 Task: Show the option for the sales solutions.
Action: Mouse moved to (875, 89)
Screenshot: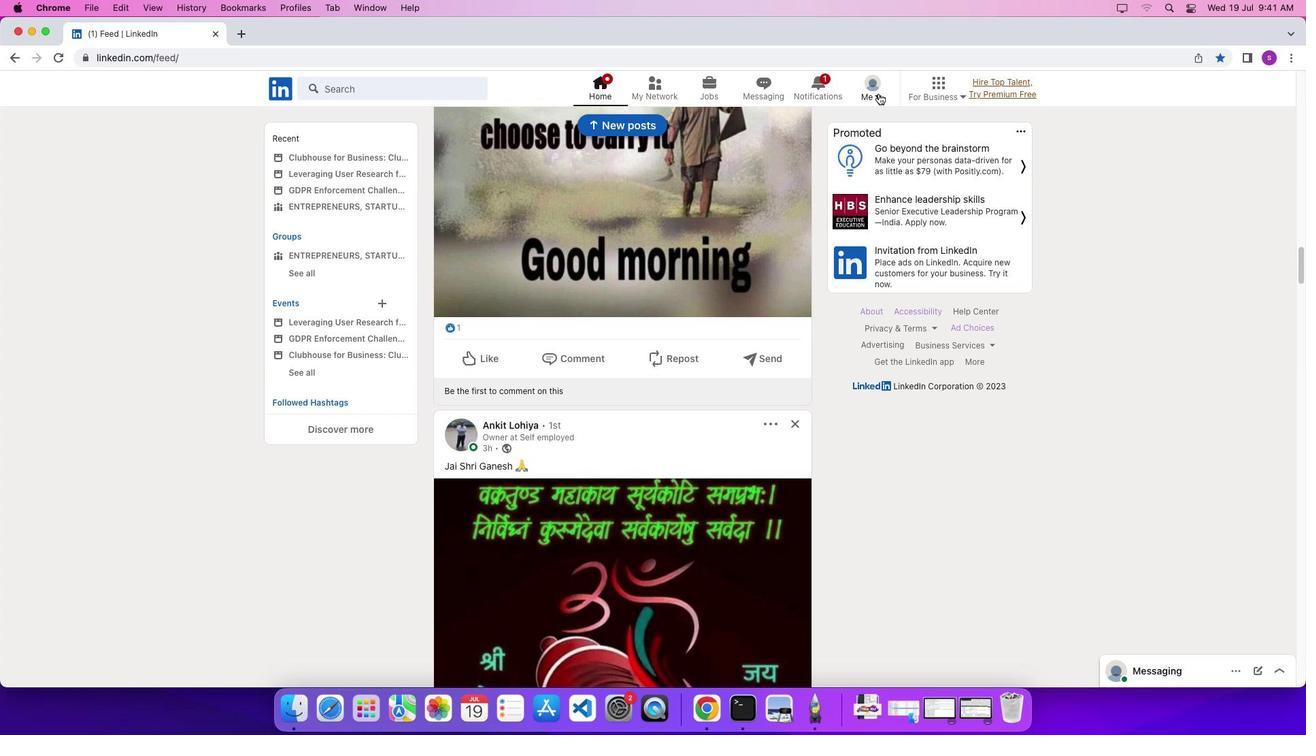
Action: Mouse pressed left at (875, 89)
Screenshot: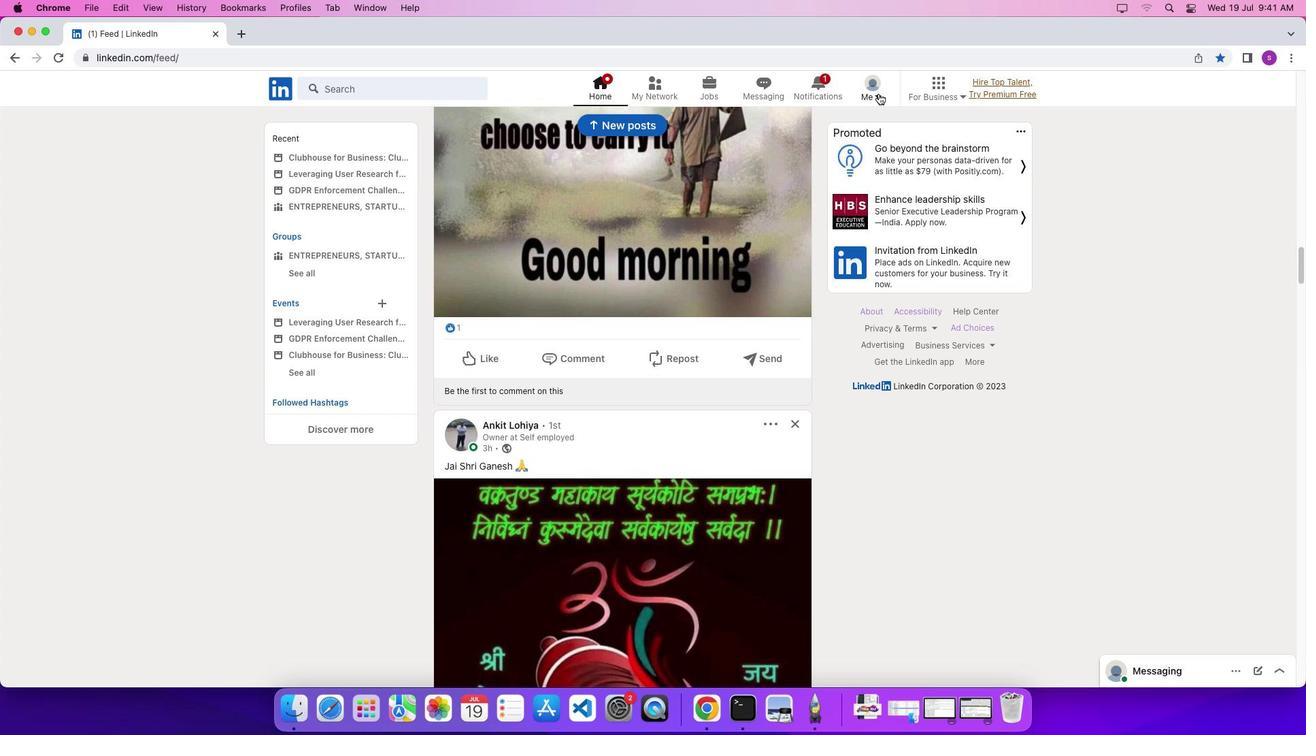 
Action: Mouse moved to (878, 93)
Screenshot: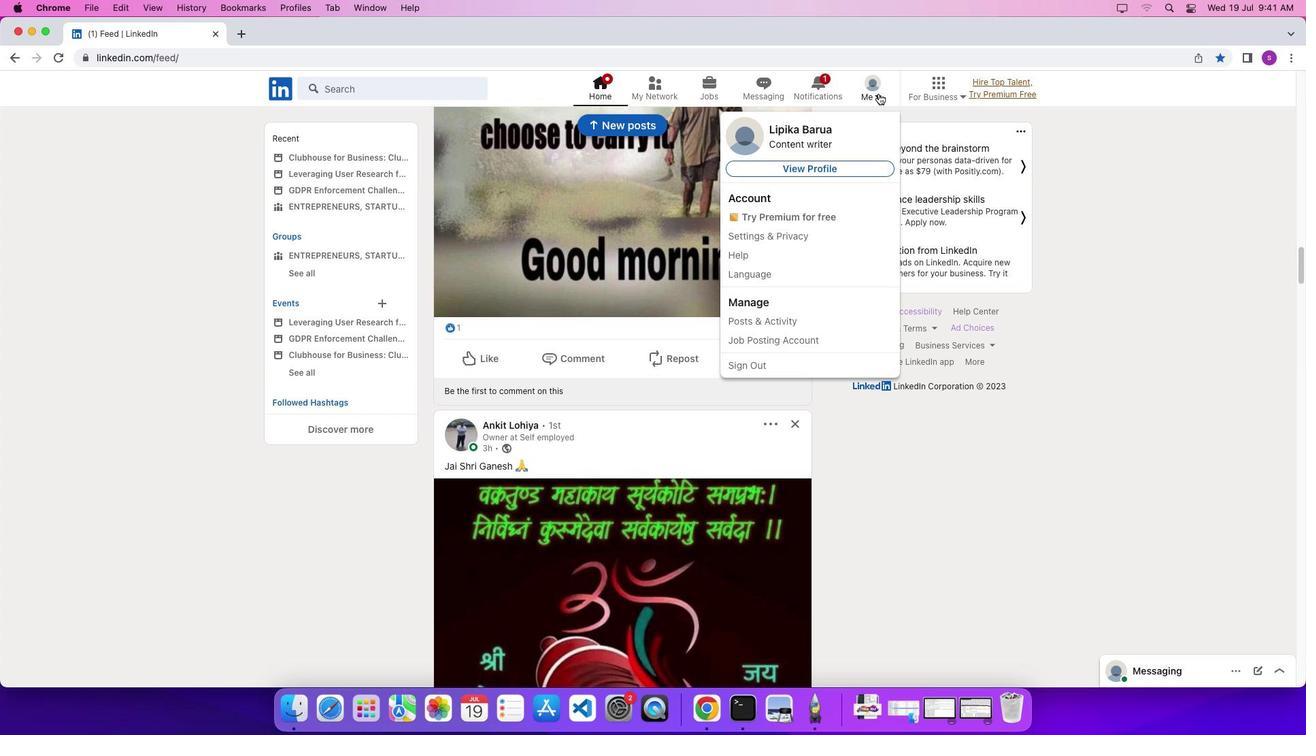 
Action: Mouse pressed left at (878, 93)
Screenshot: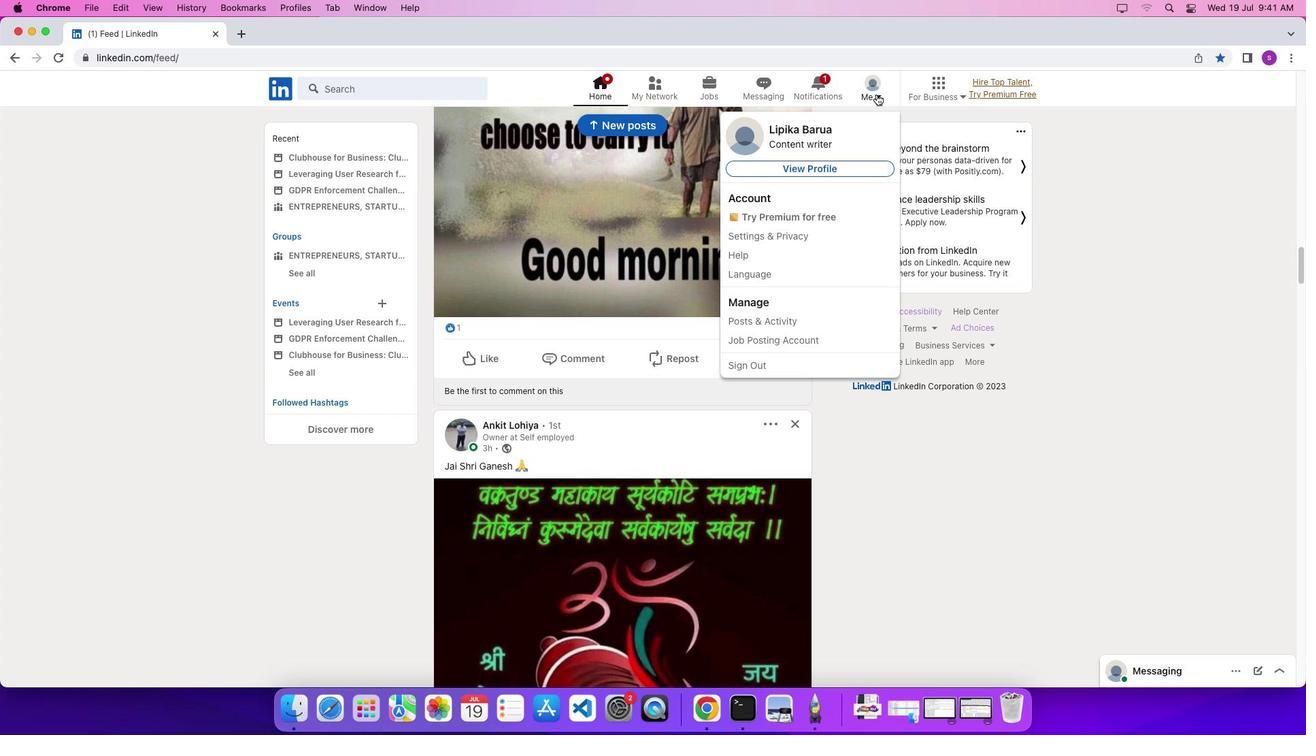
Action: Mouse moved to (841, 166)
Screenshot: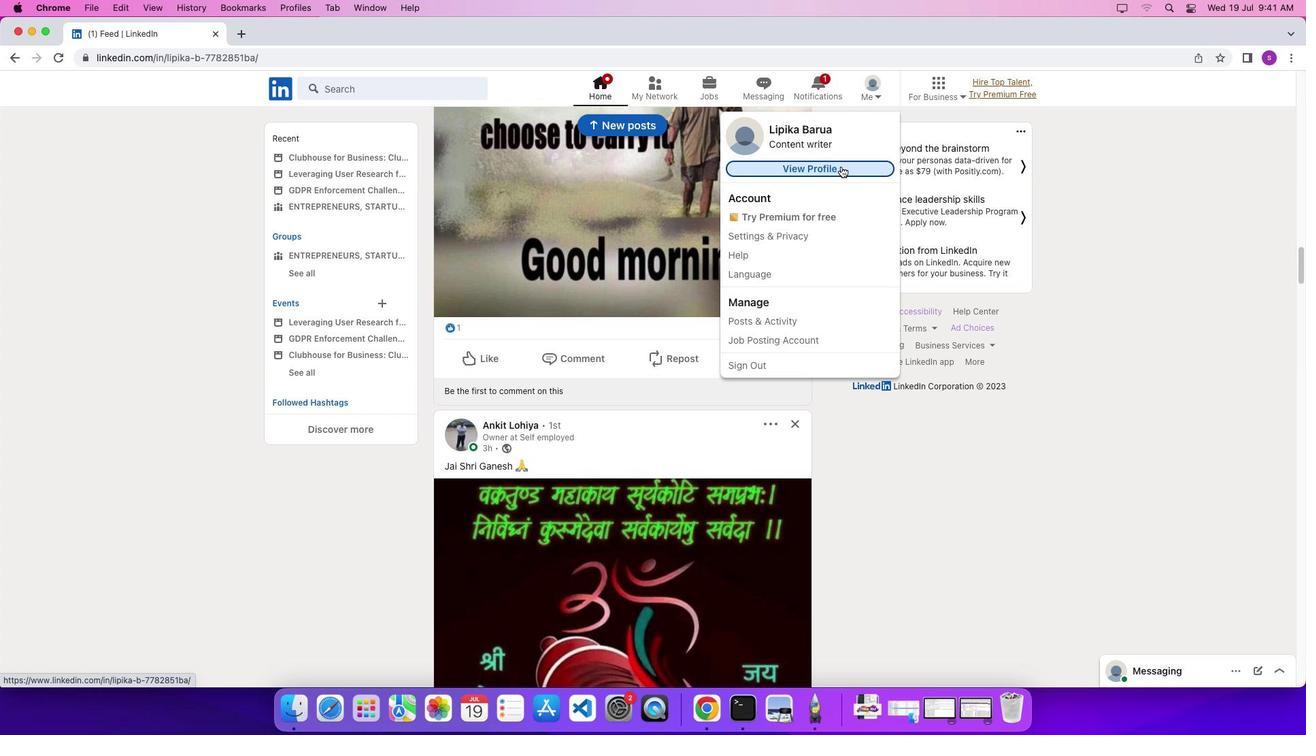 
Action: Mouse pressed left at (841, 166)
Screenshot: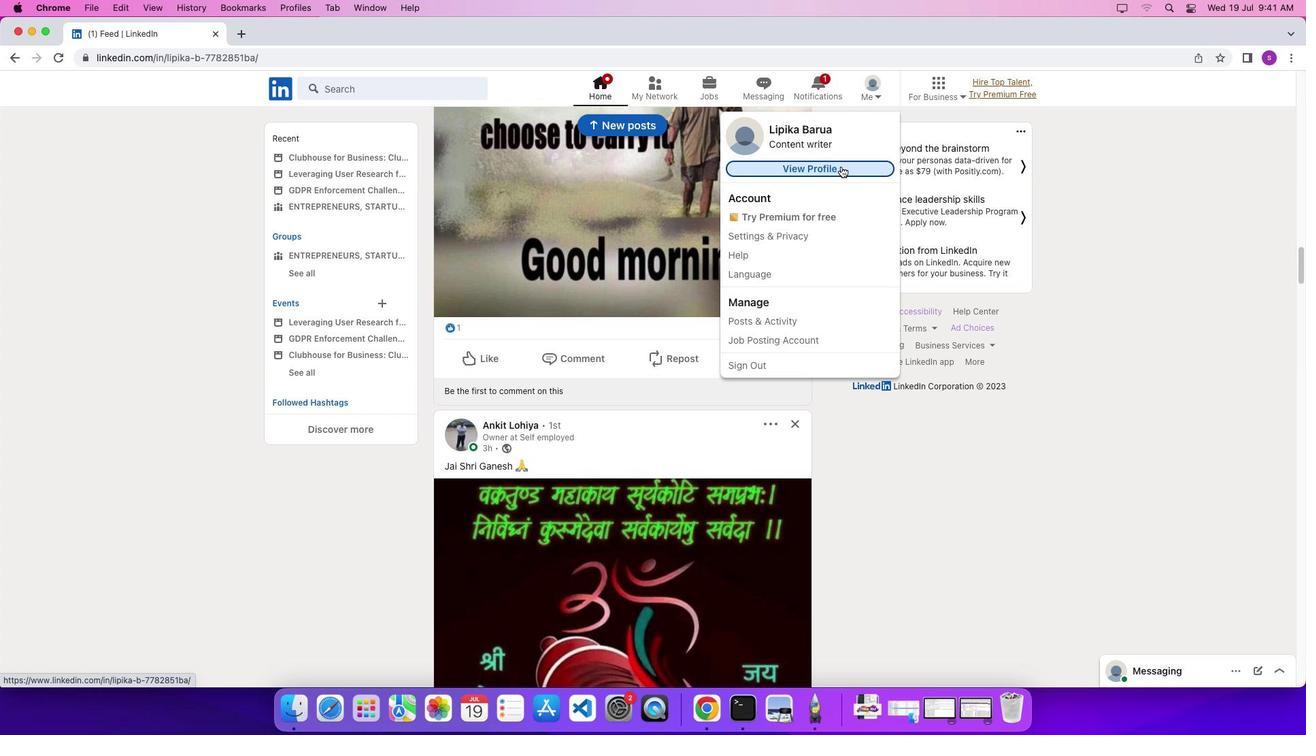 
Action: Mouse moved to (607, 332)
Screenshot: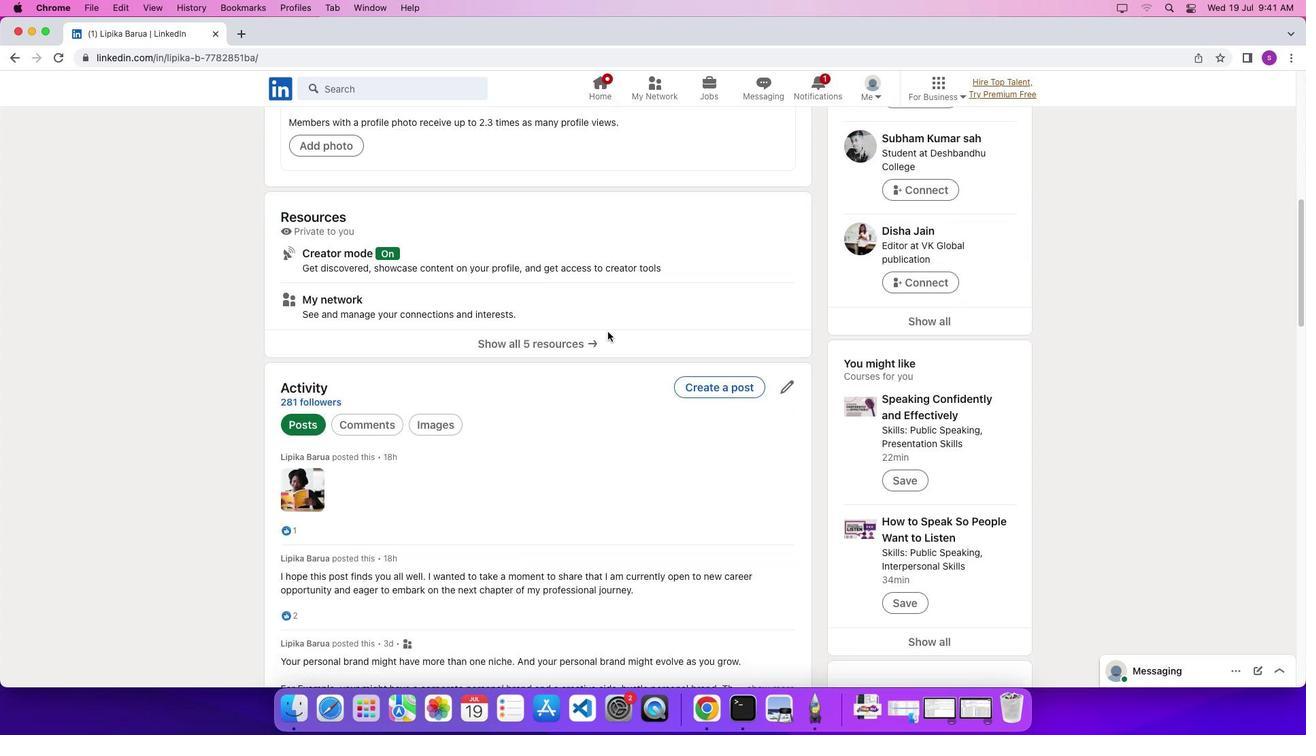 
Action: Mouse scrolled (607, 332) with delta (0, 0)
Screenshot: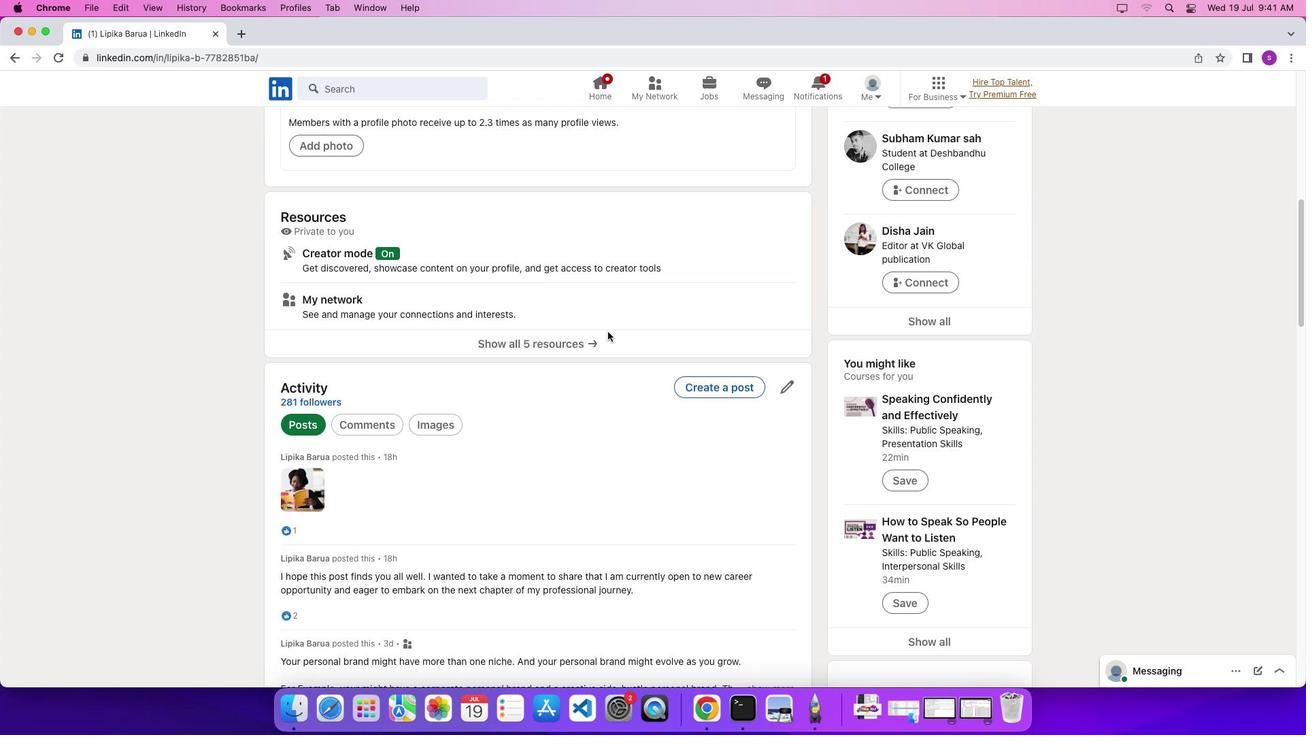 
Action: Mouse scrolled (607, 332) with delta (0, 0)
Screenshot: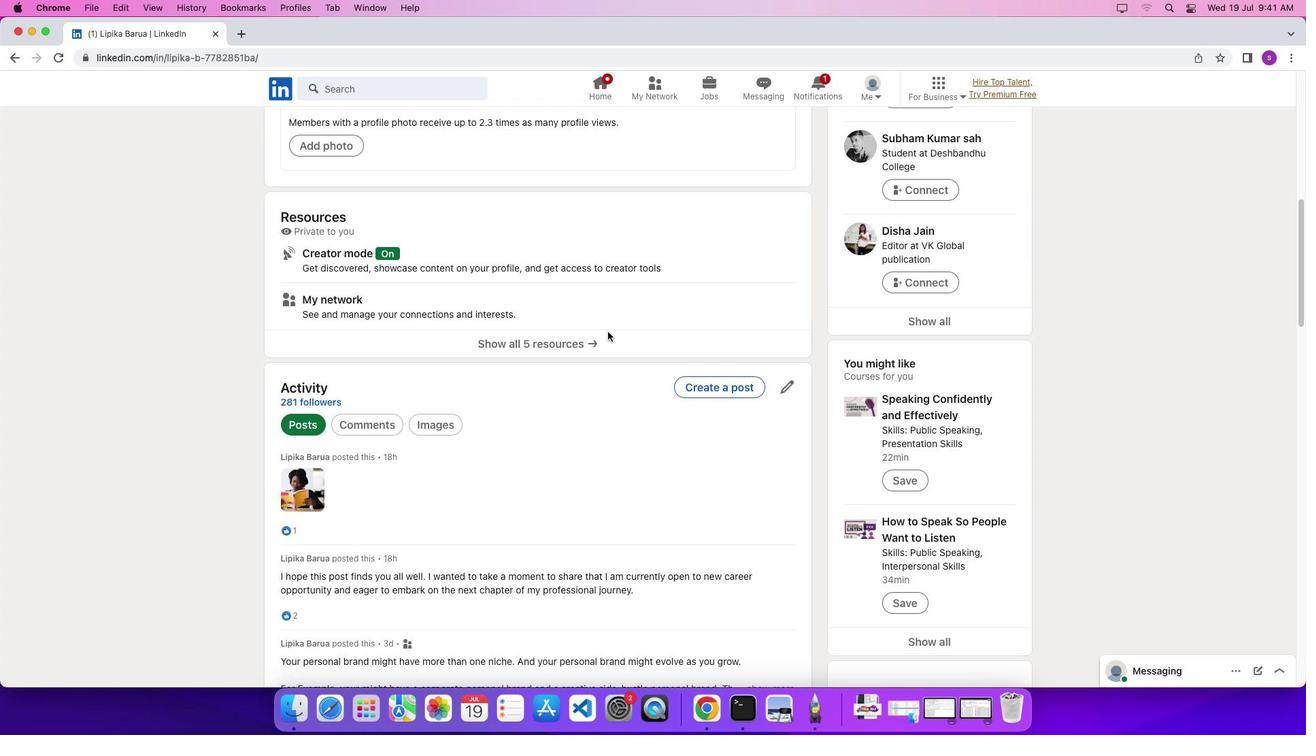 
Action: Mouse scrolled (607, 332) with delta (0, -5)
Screenshot: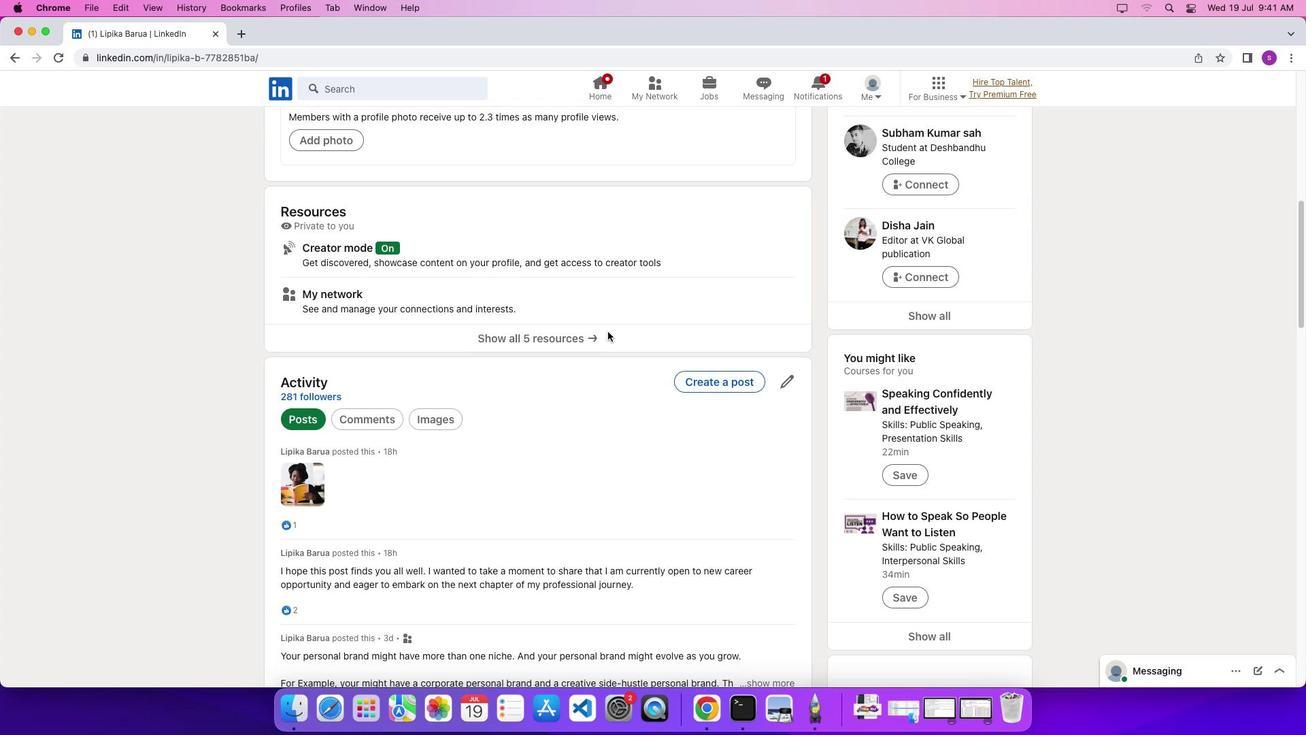
Action: Mouse scrolled (607, 332) with delta (0, -7)
Screenshot: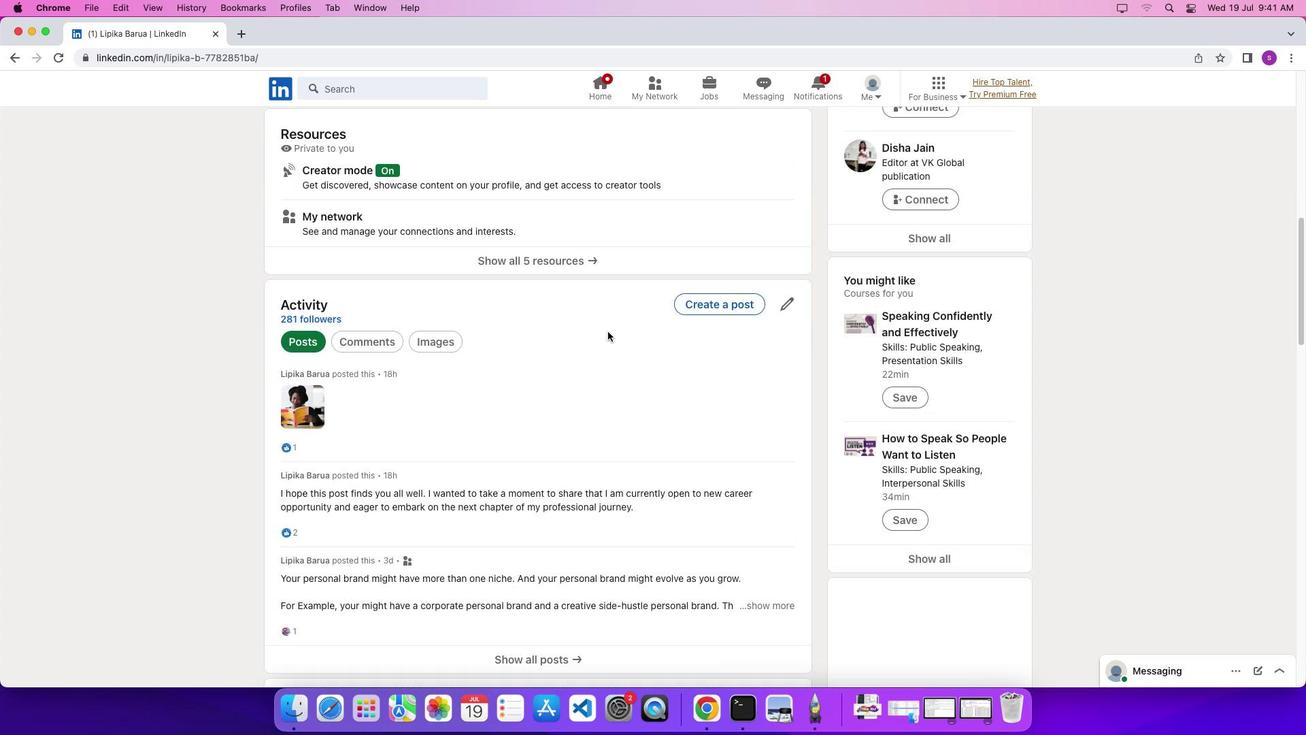
Action: Mouse scrolled (607, 332) with delta (0, 0)
Screenshot: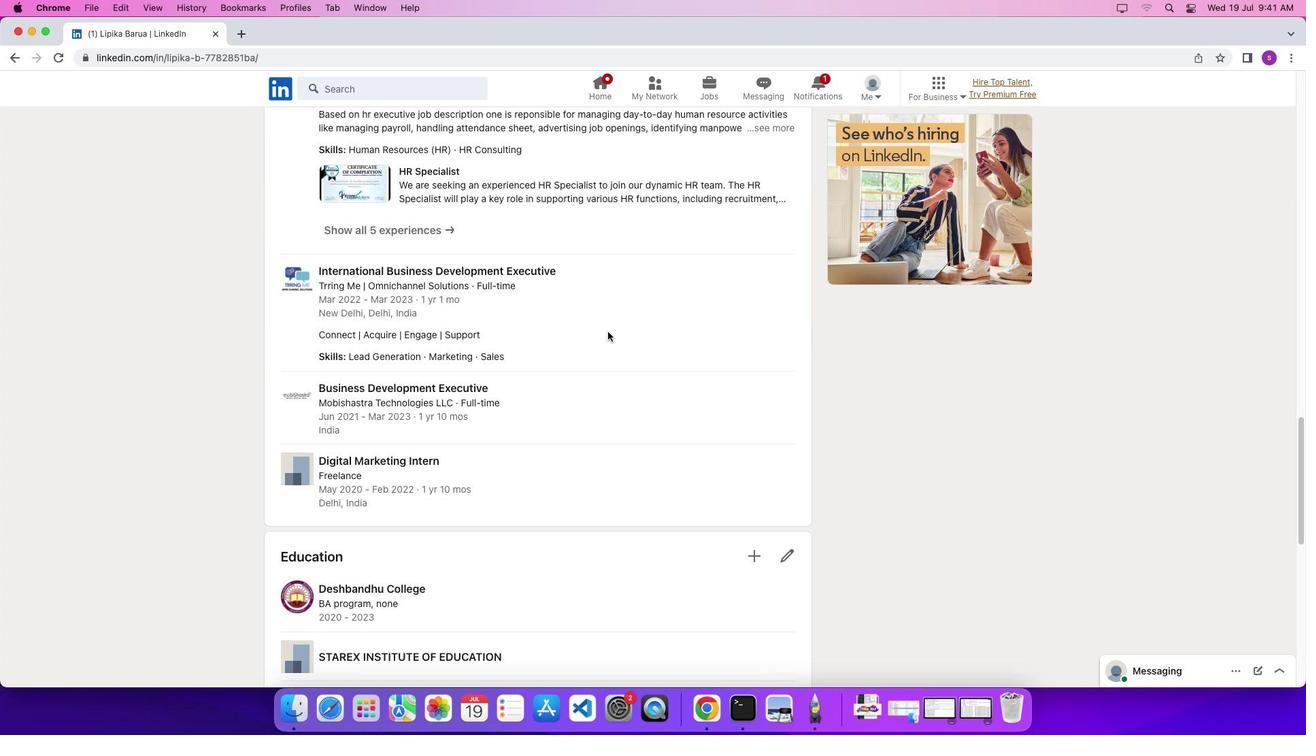 
Action: Mouse scrolled (607, 332) with delta (0, 0)
Screenshot: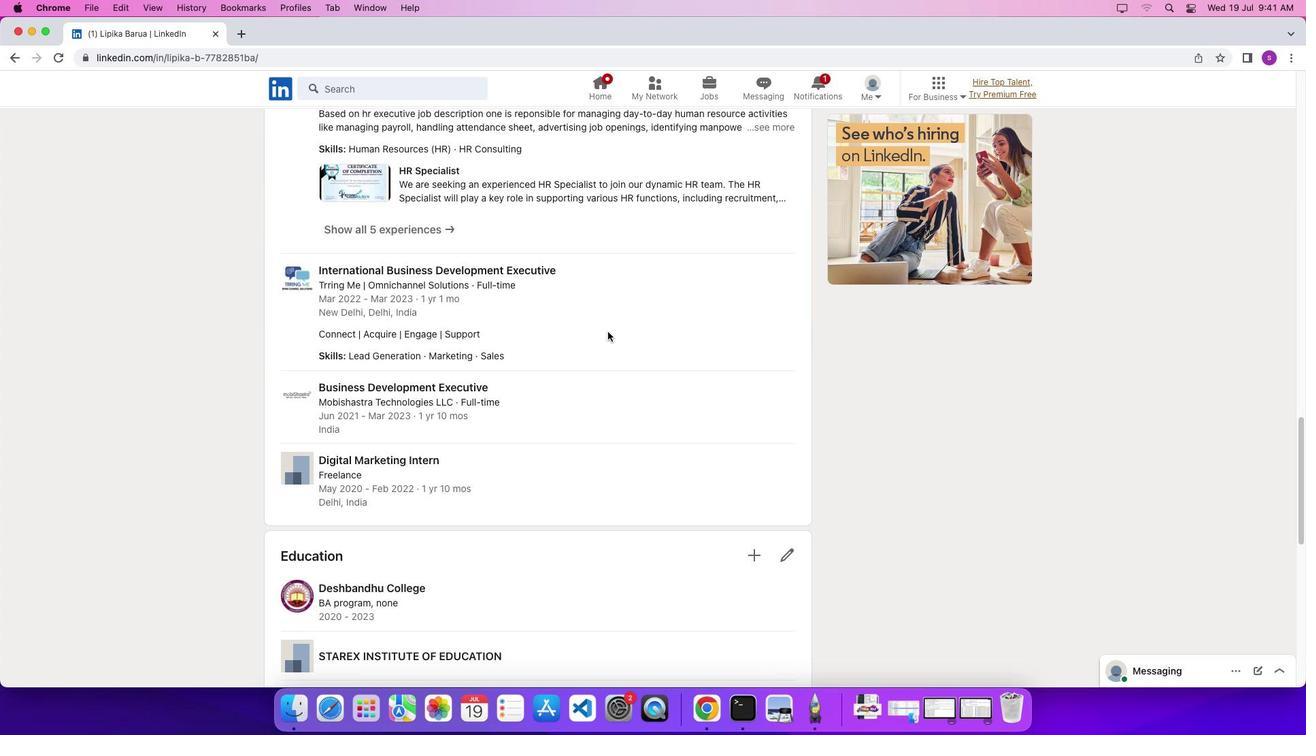 
Action: Mouse scrolled (607, 332) with delta (0, -5)
Screenshot: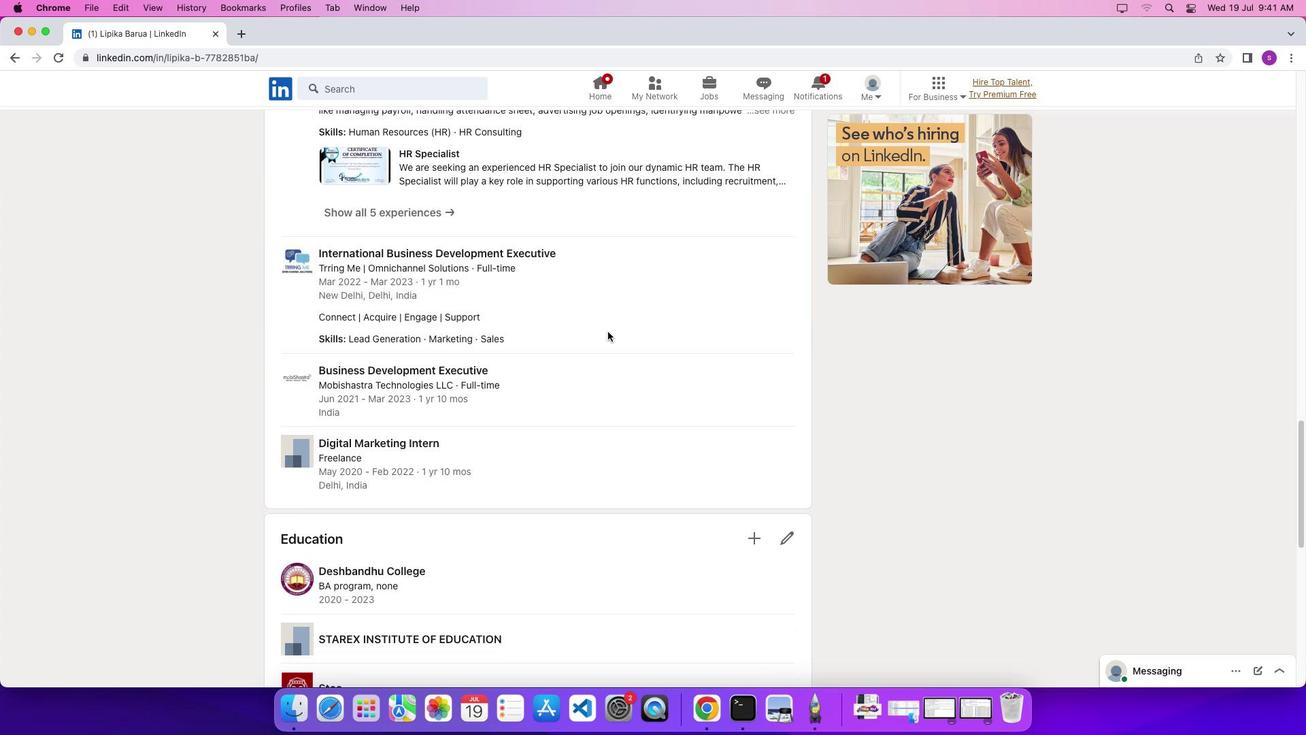 
Action: Mouse scrolled (607, 332) with delta (0, -8)
Screenshot: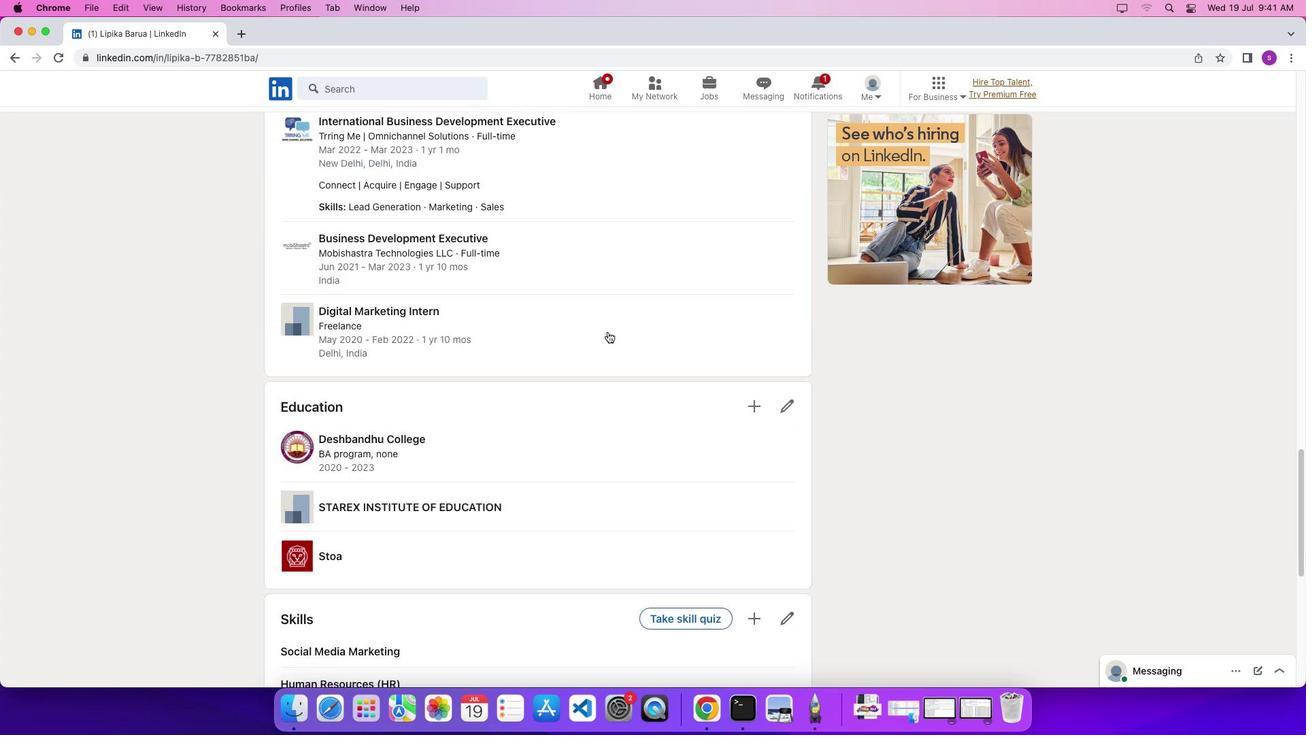 
Action: Mouse scrolled (607, 332) with delta (0, -9)
Screenshot: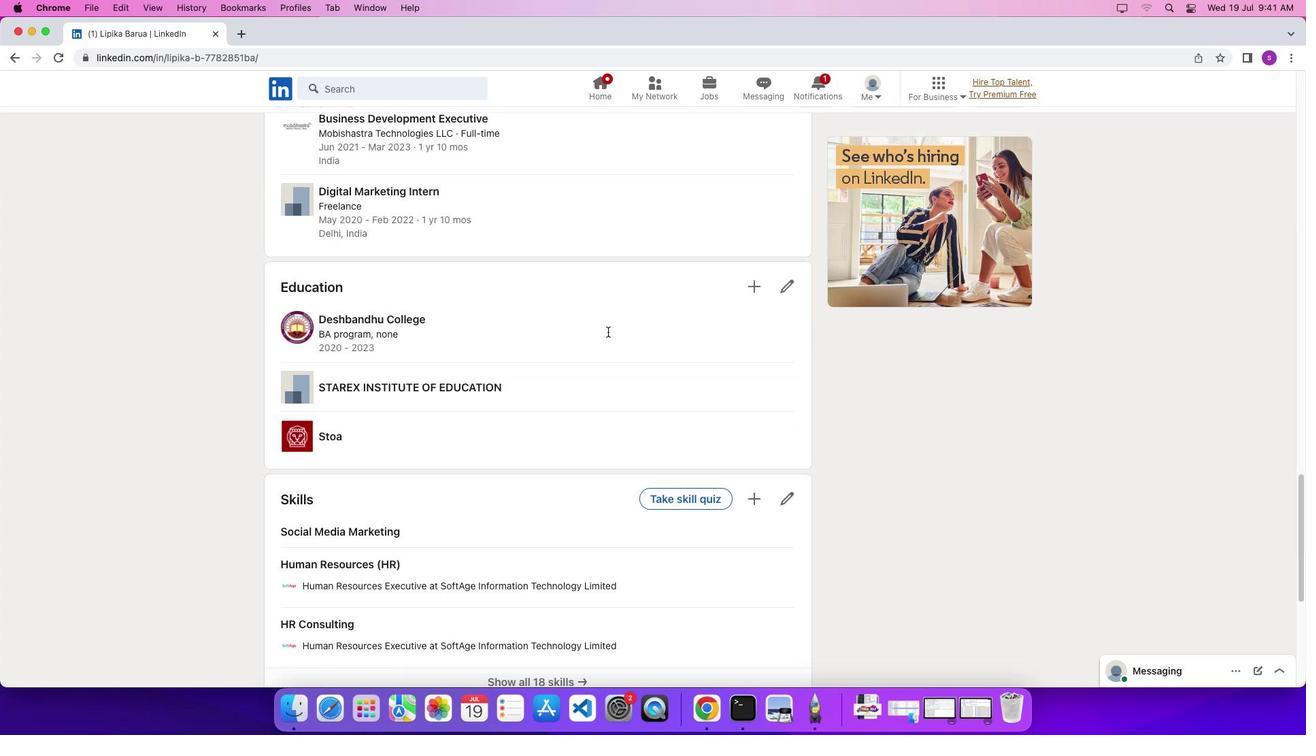 
Action: Mouse scrolled (607, 332) with delta (0, 0)
Screenshot: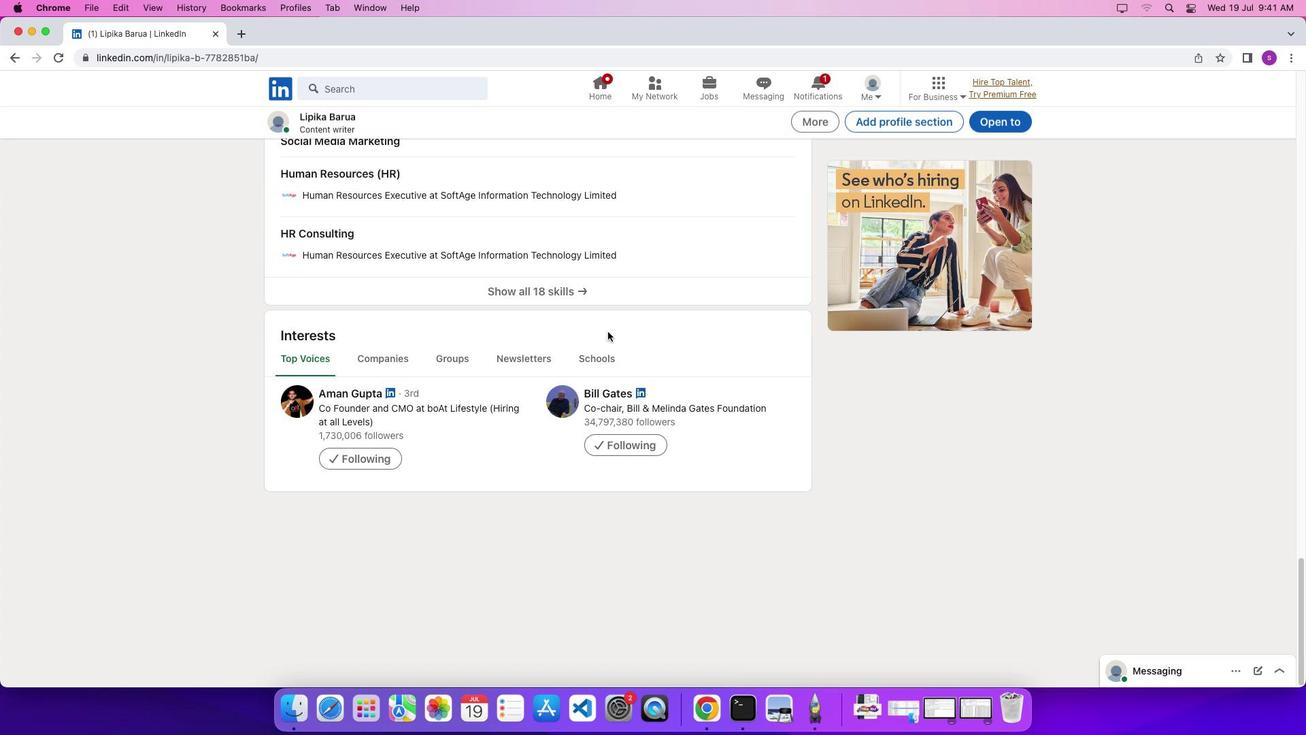 
Action: Mouse scrolled (607, 332) with delta (0, 0)
Screenshot: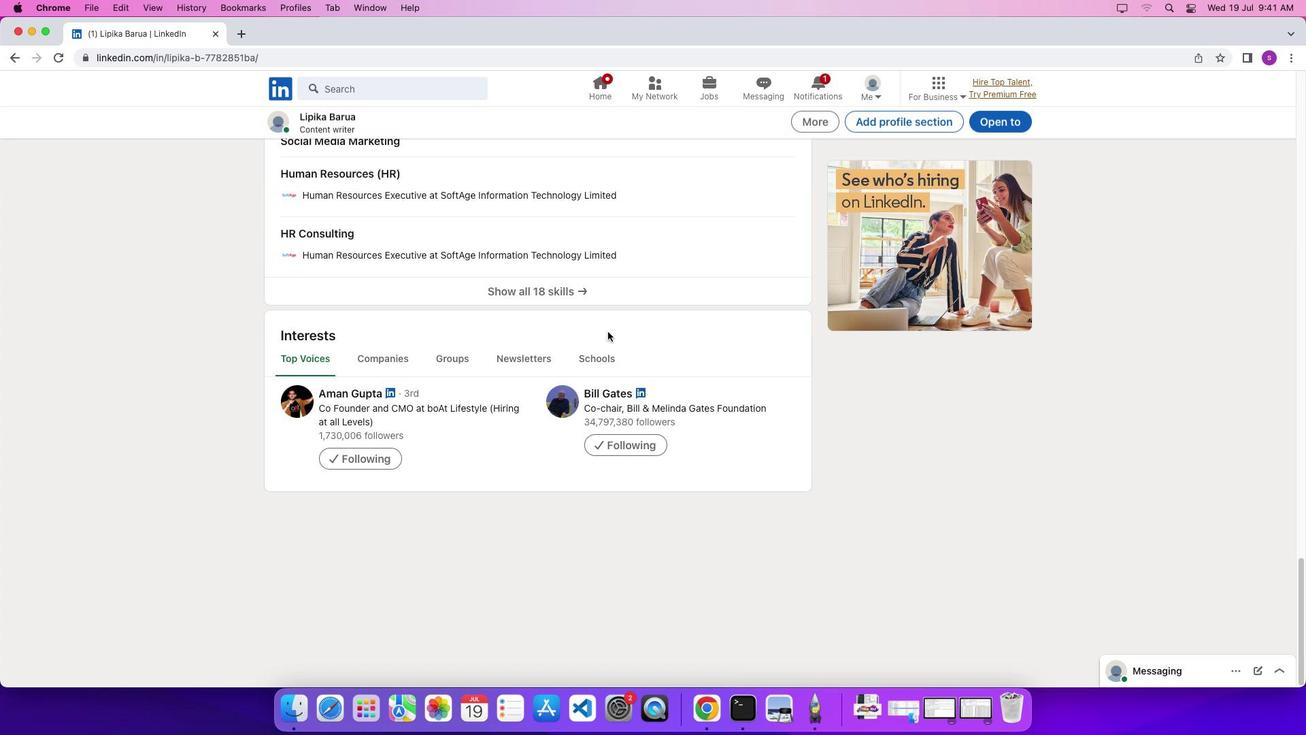 
Action: Mouse scrolled (607, 332) with delta (0, -5)
Screenshot: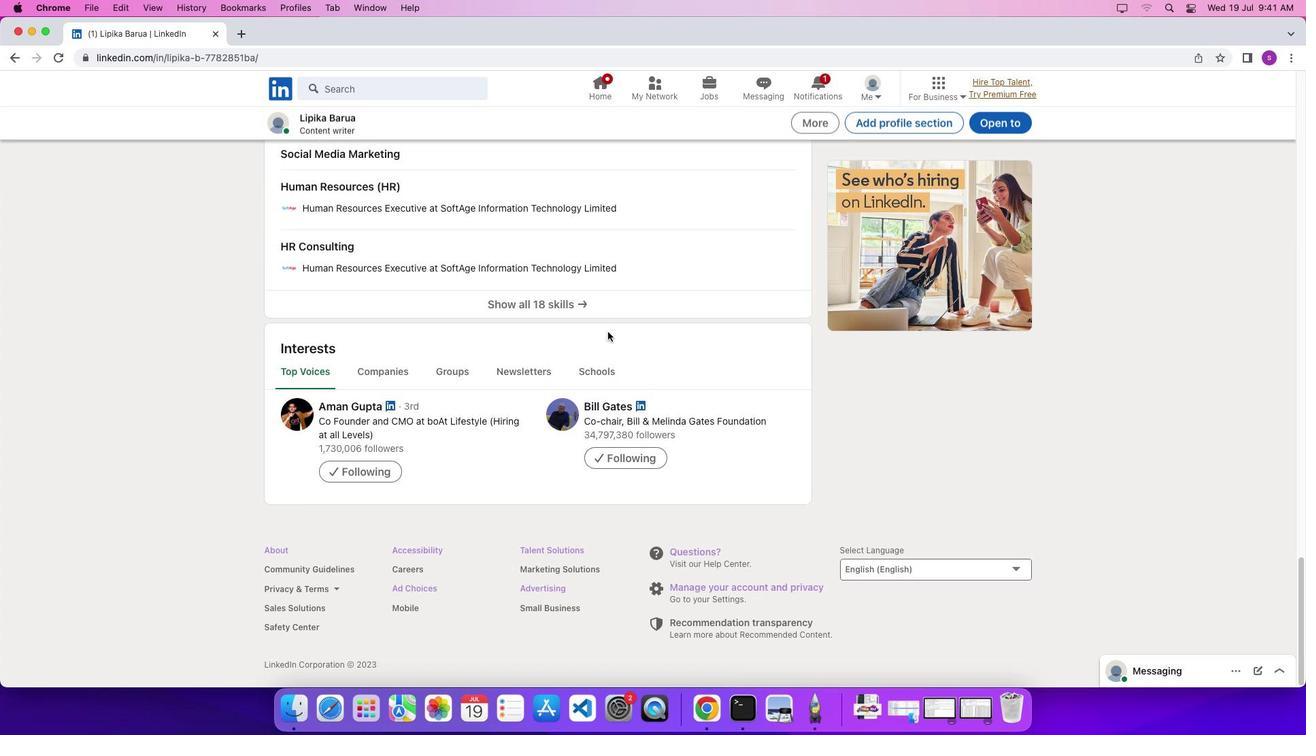 
Action: Mouse scrolled (607, 332) with delta (0, -8)
Screenshot: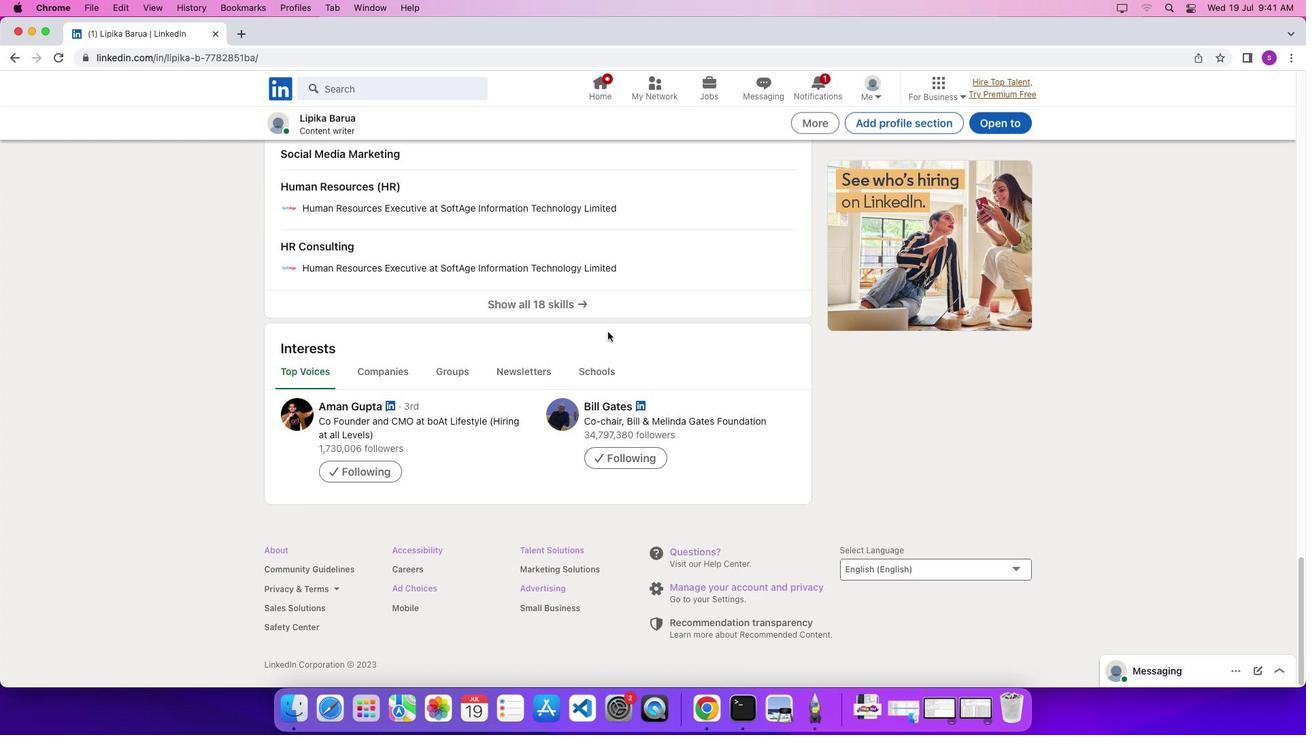 
Action: Mouse scrolled (607, 332) with delta (0, -9)
Screenshot: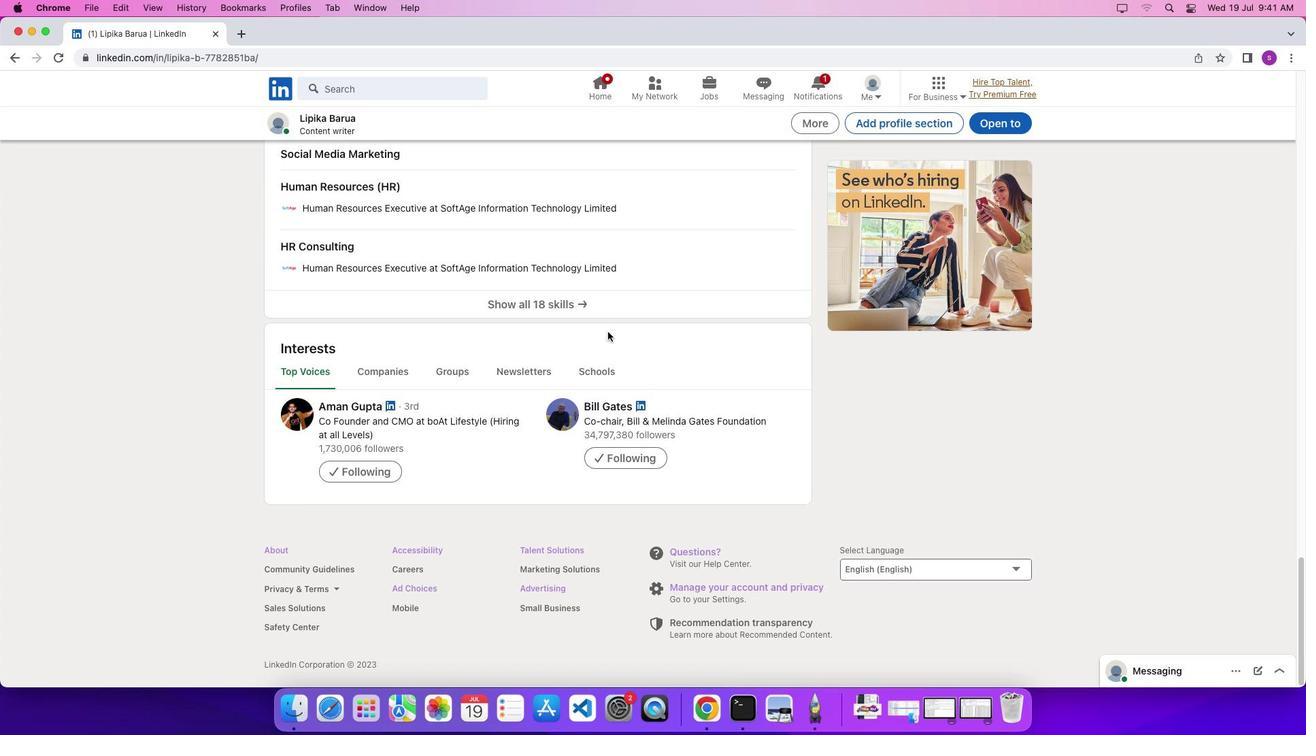 
Action: Mouse scrolled (607, 332) with delta (0, 0)
Screenshot: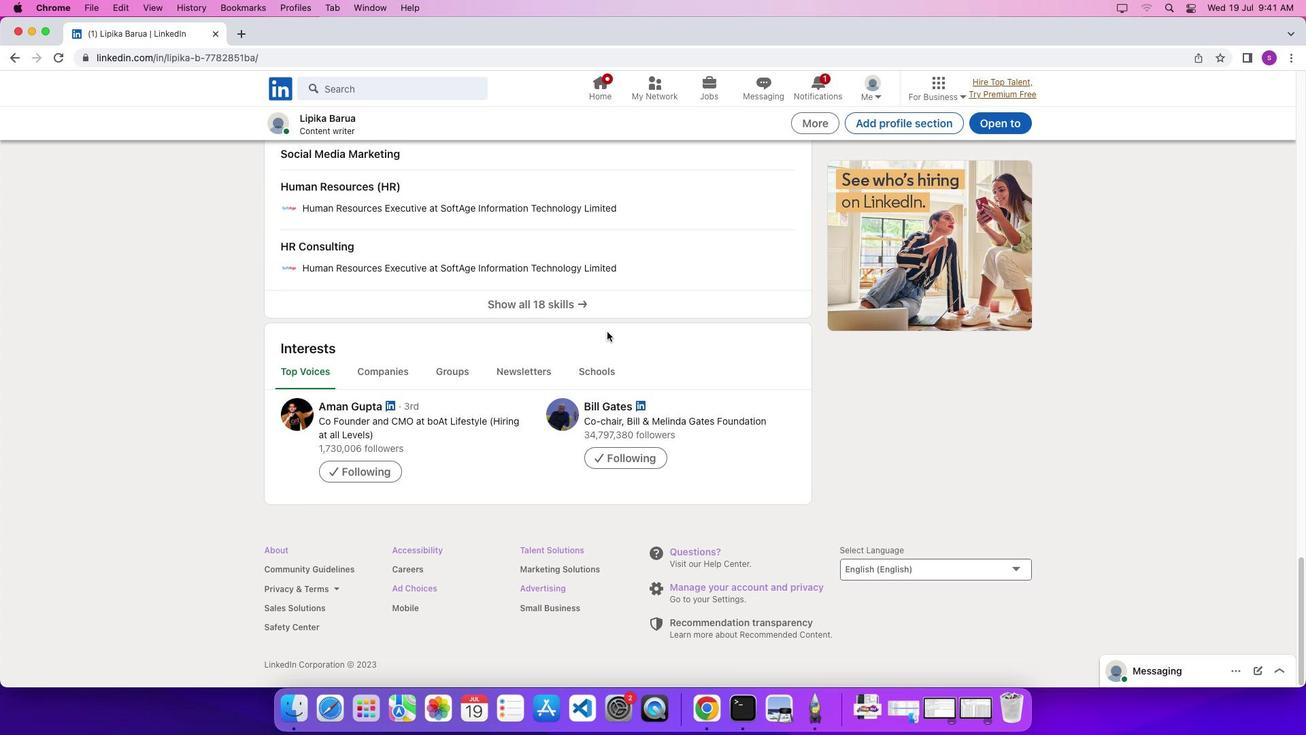 
Action: Mouse scrolled (607, 332) with delta (0, 0)
Screenshot: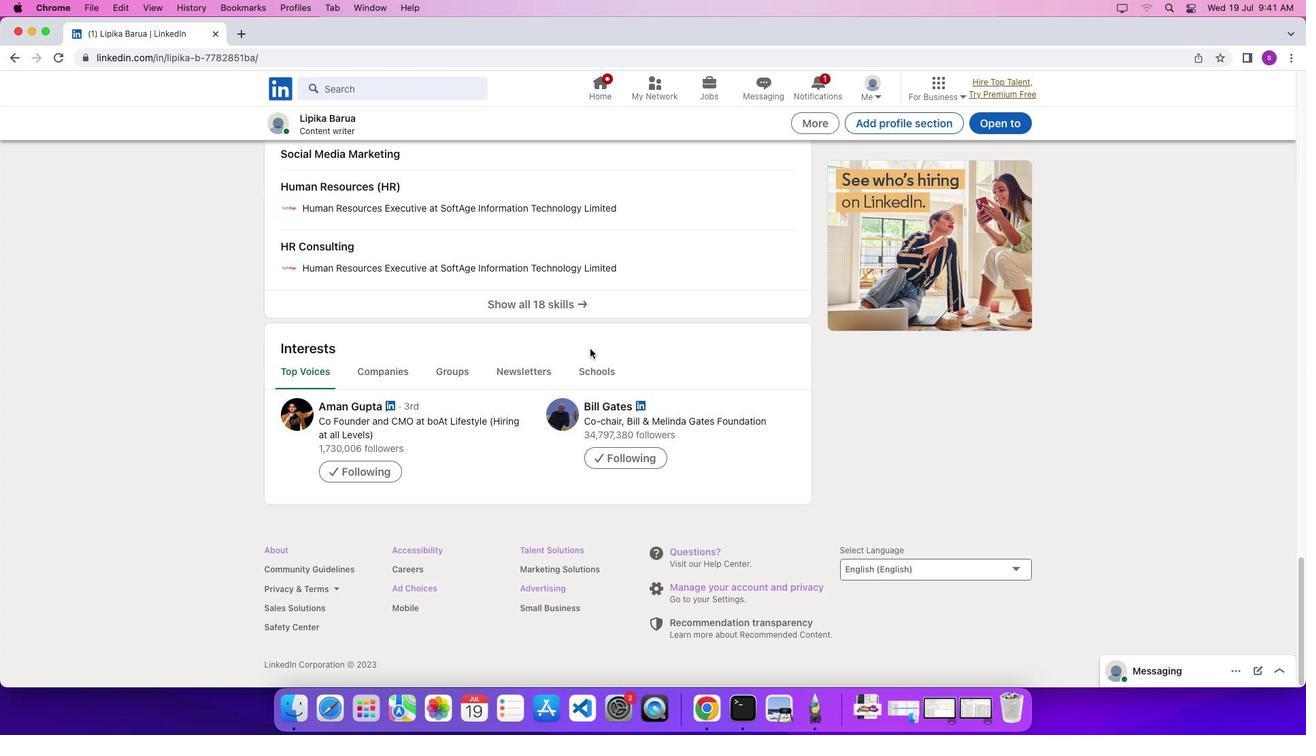 
Action: Mouse scrolled (607, 332) with delta (0, -4)
Screenshot: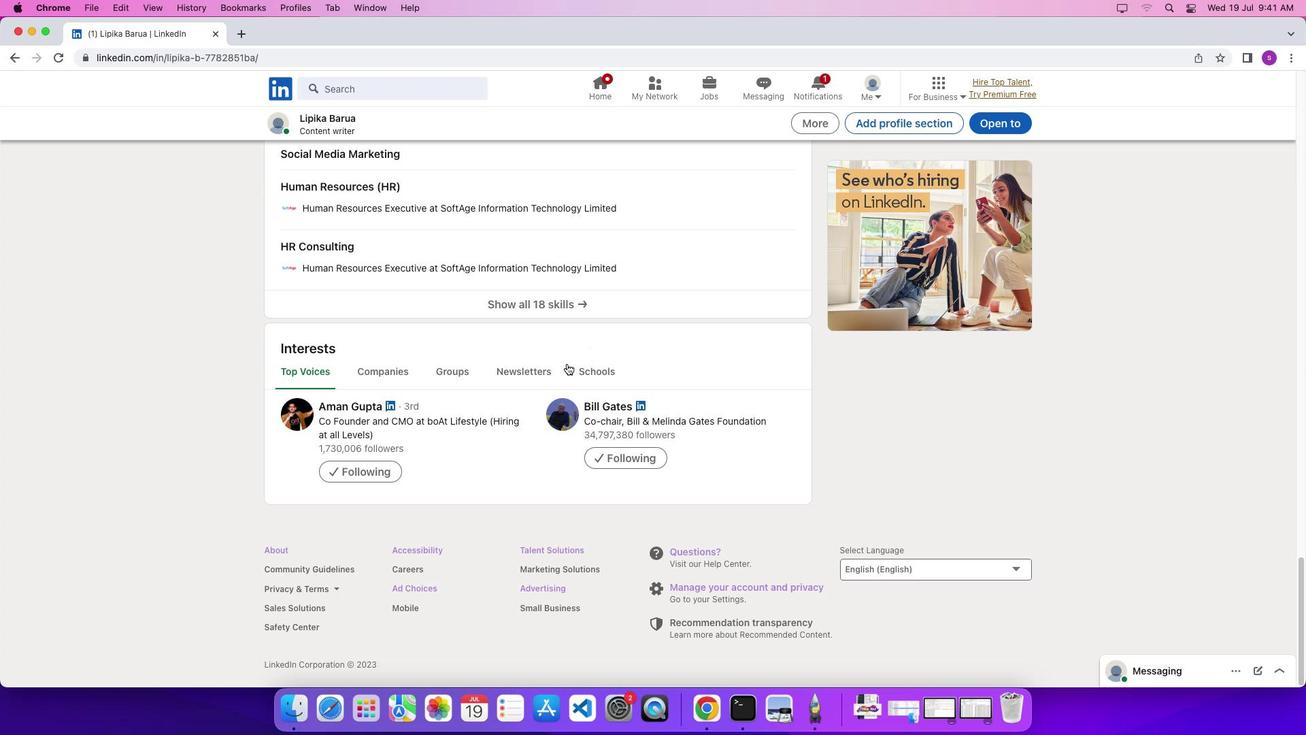 
Action: Mouse scrolled (607, 332) with delta (0, -8)
Screenshot: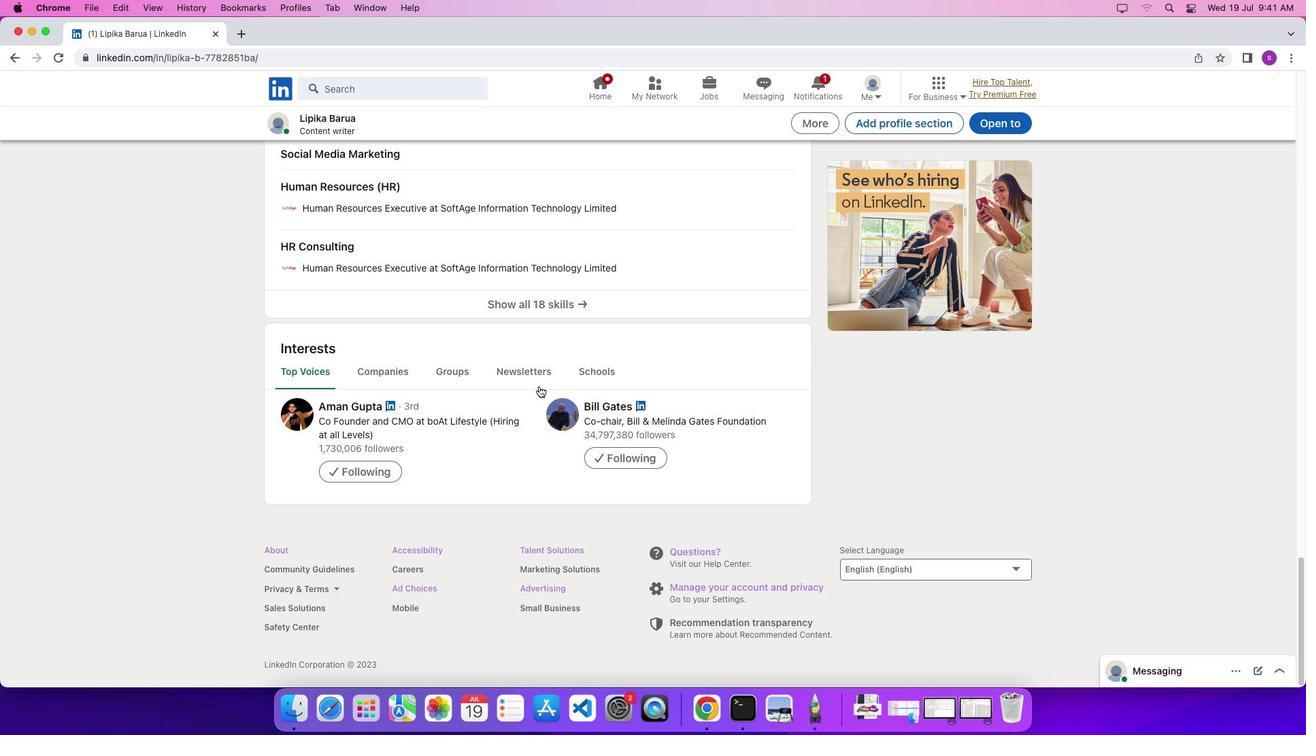 
Action: Mouse scrolled (607, 332) with delta (0, -9)
Screenshot: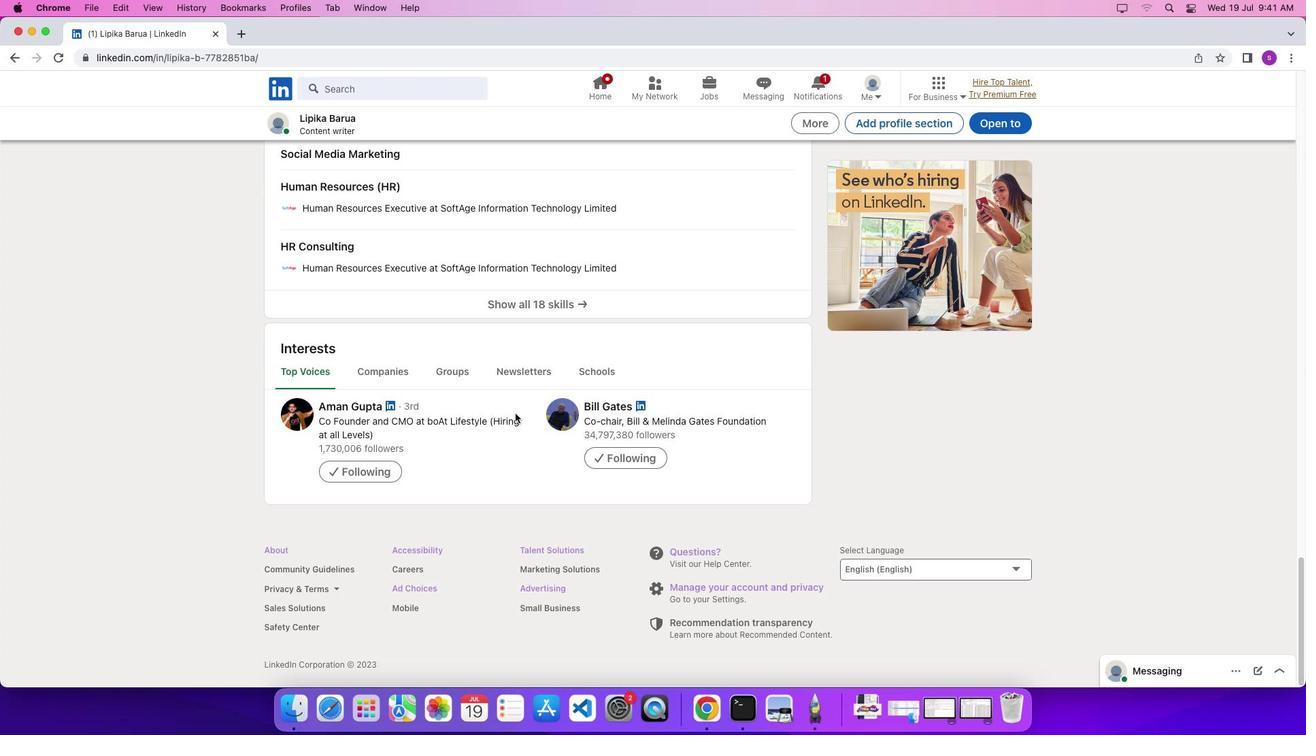 
Action: Mouse moved to (309, 607)
Screenshot: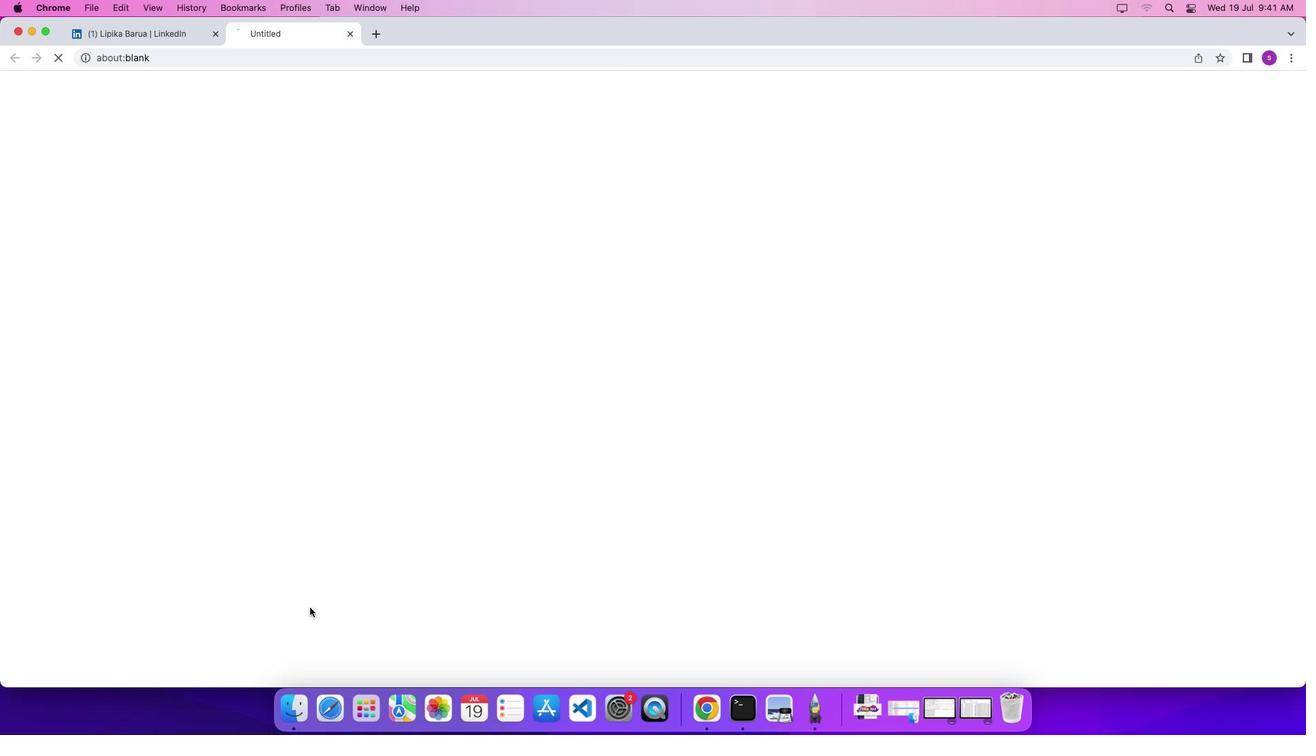 
Action: Mouse pressed left at (309, 607)
Screenshot: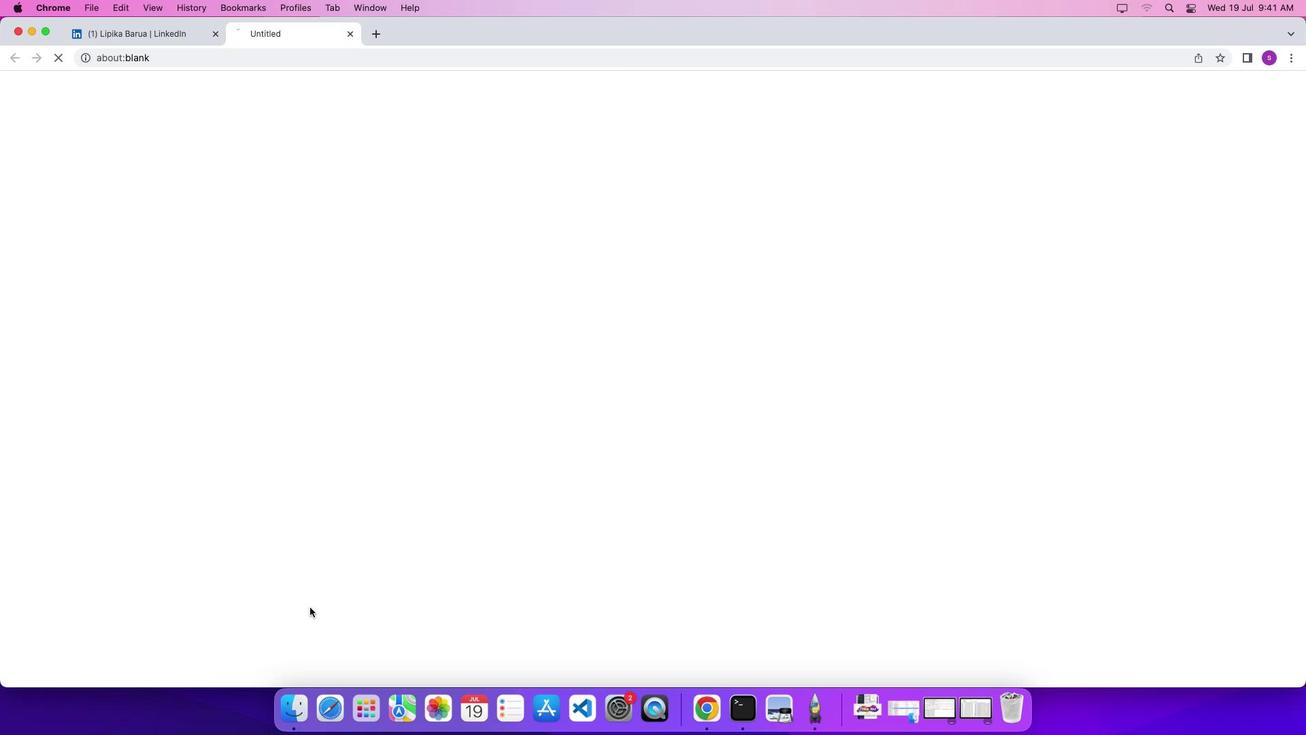 
Action: Mouse moved to (364, 563)
Screenshot: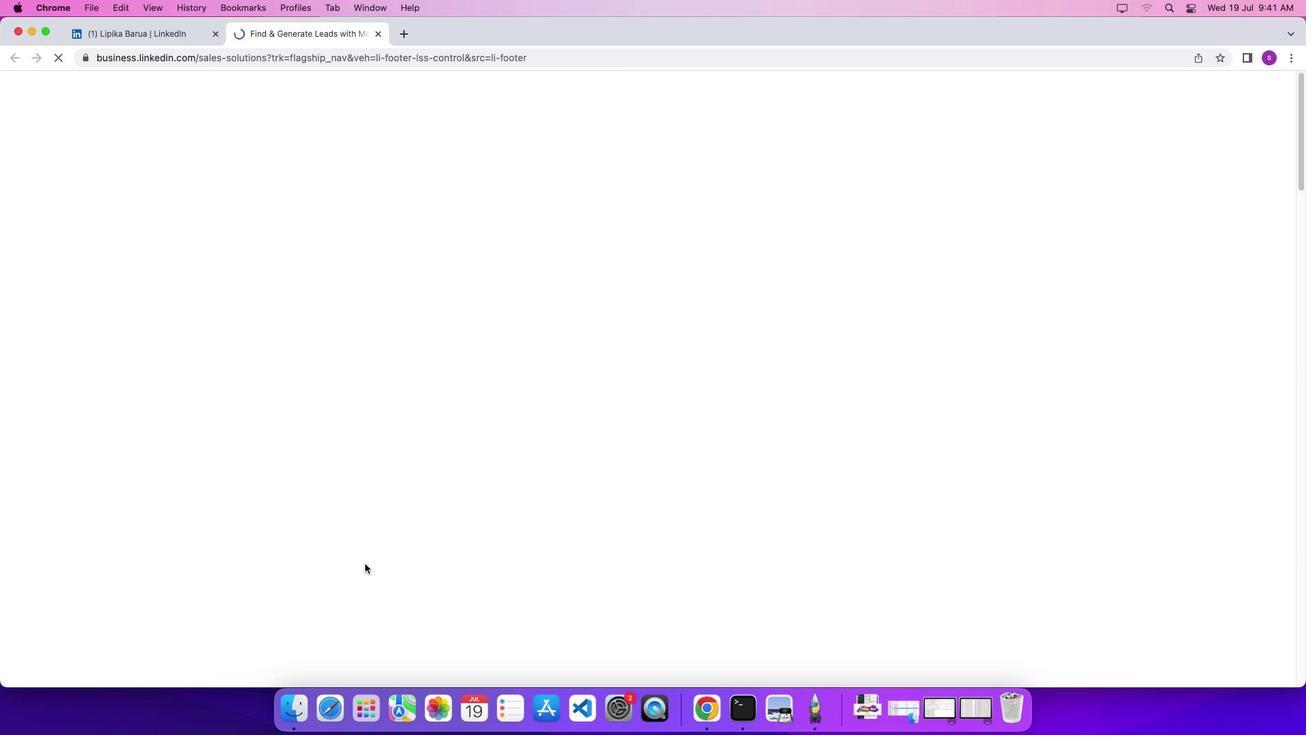 
Action: Mouse scrolled (364, 563) with delta (0, 0)
Screenshot: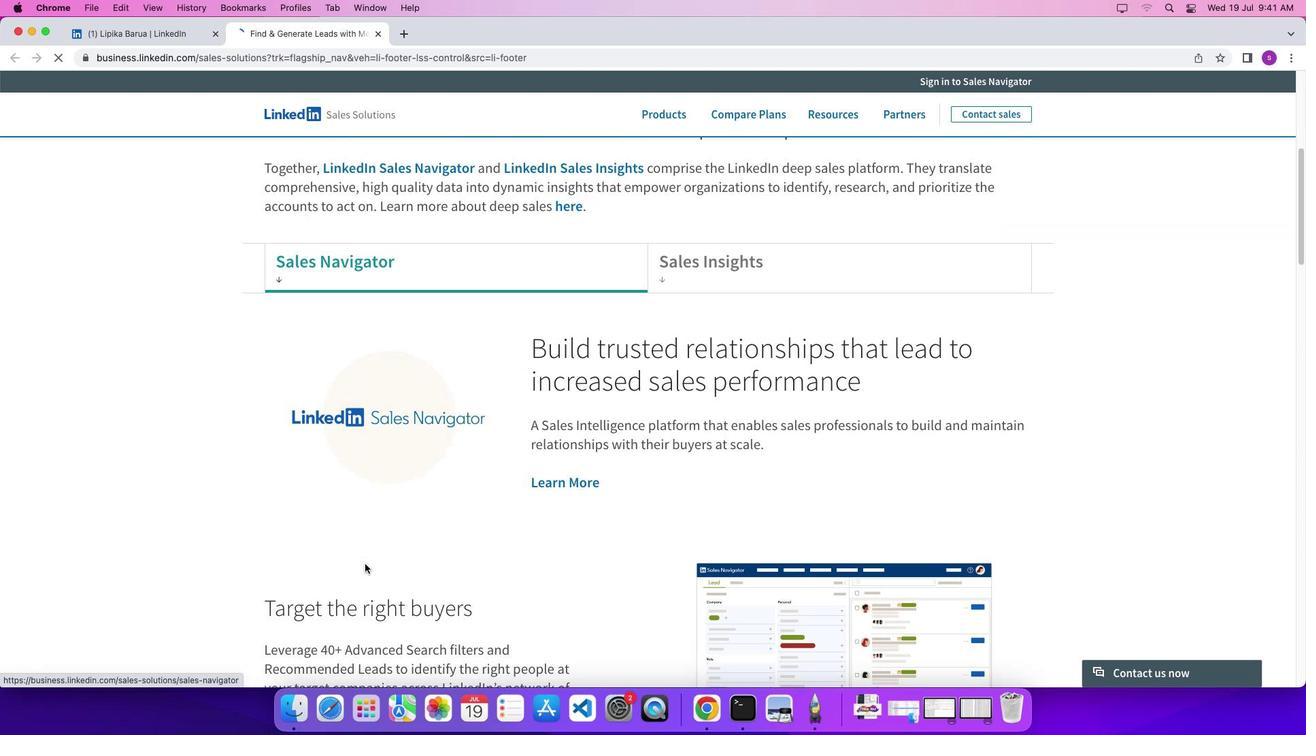 
Action: Mouse scrolled (364, 563) with delta (0, 0)
Screenshot: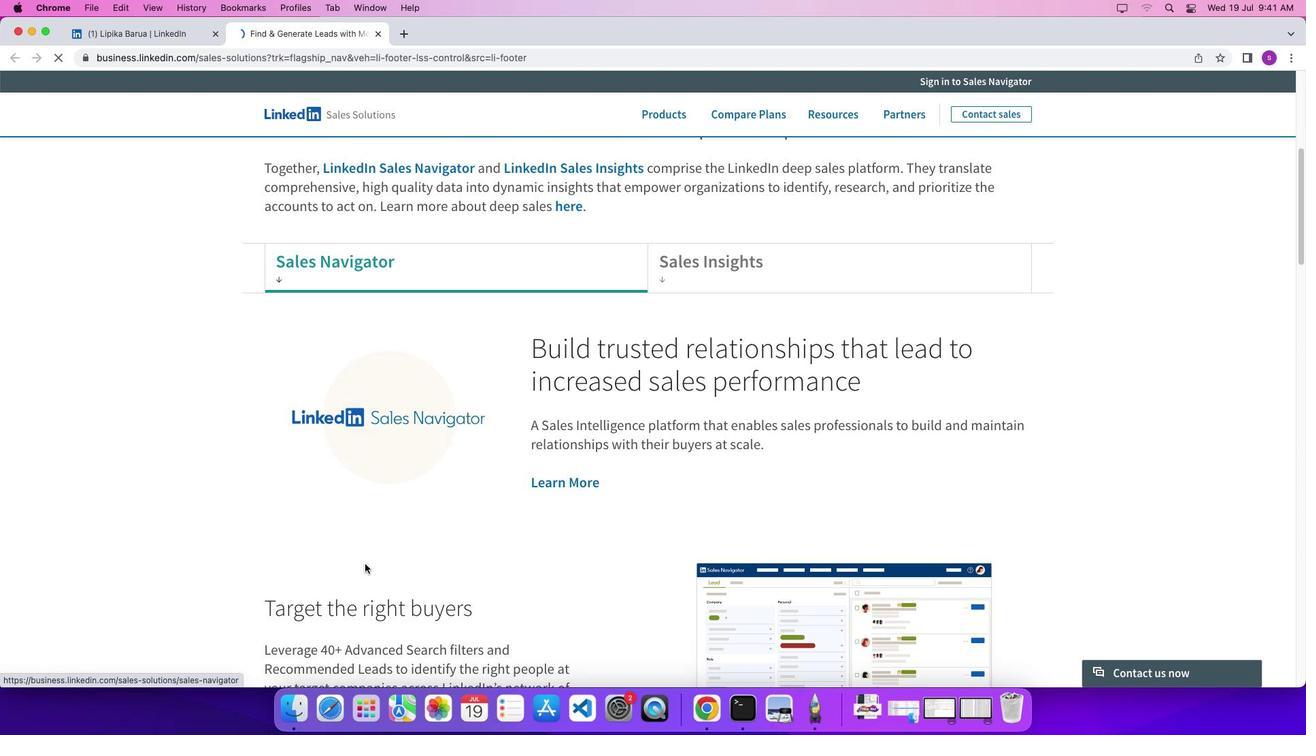 
Action: Mouse scrolled (364, 563) with delta (0, -3)
Screenshot: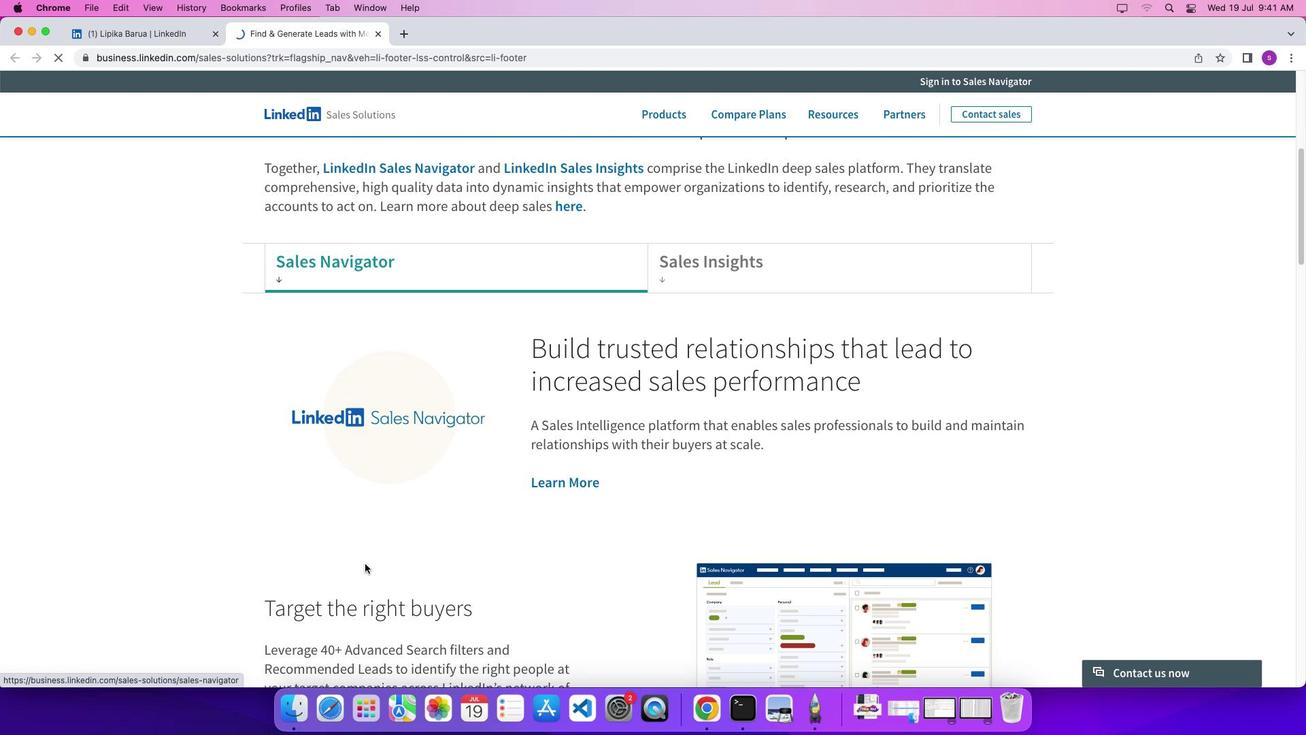 
Action: Mouse scrolled (364, 563) with delta (0, -4)
Screenshot: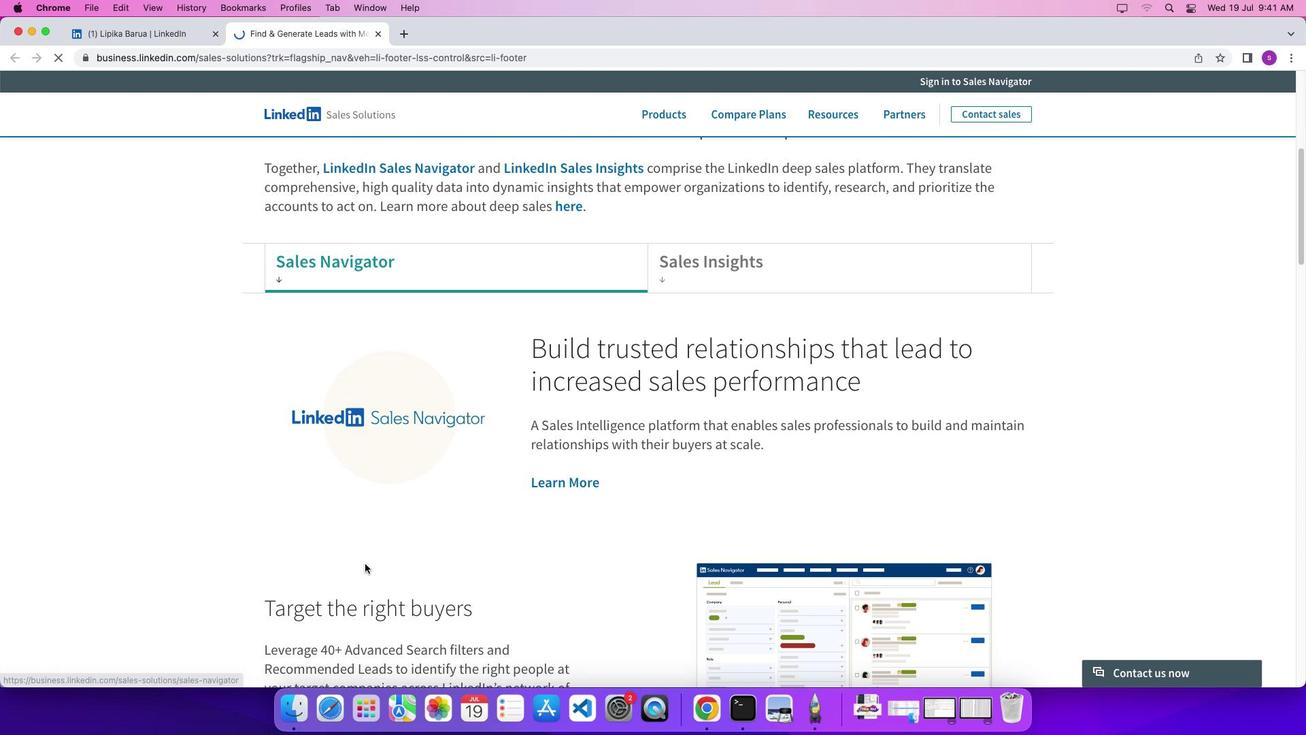 
Action: Mouse scrolled (364, 563) with delta (0, 0)
Screenshot: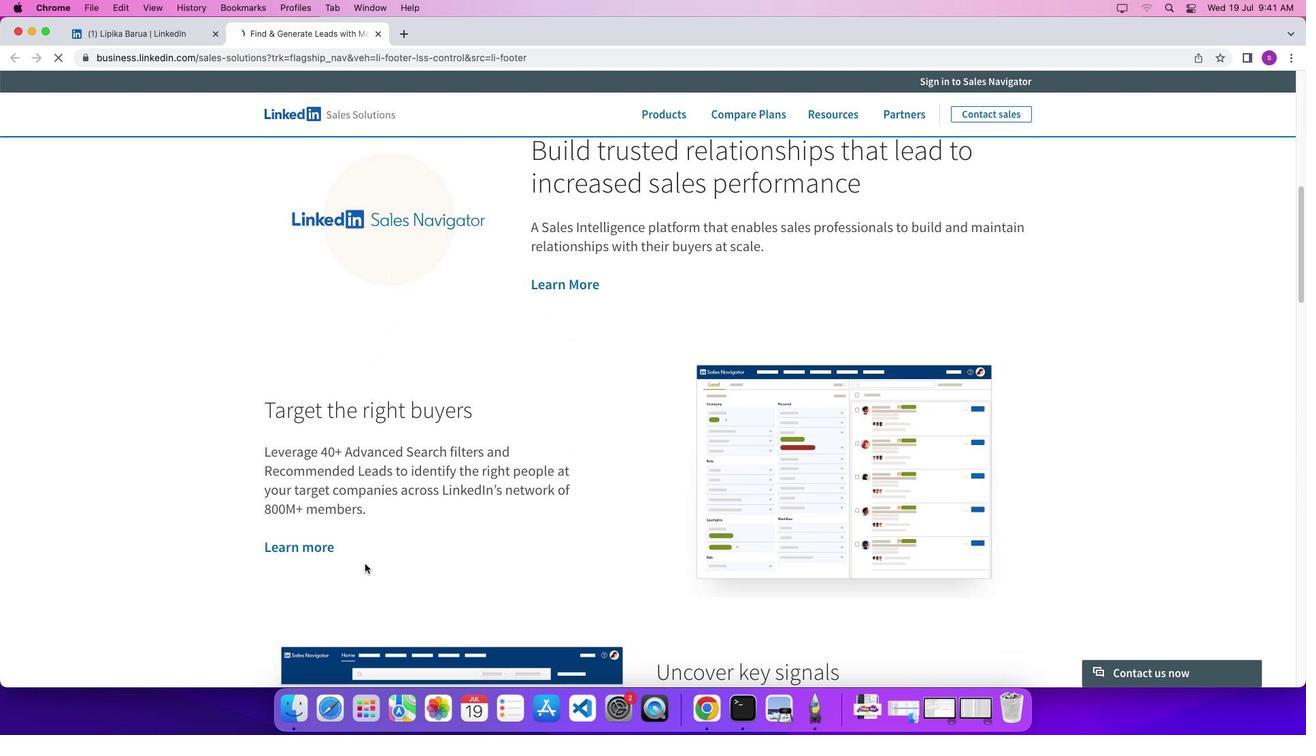 
Action: Mouse scrolled (364, 563) with delta (0, 0)
Screenshot: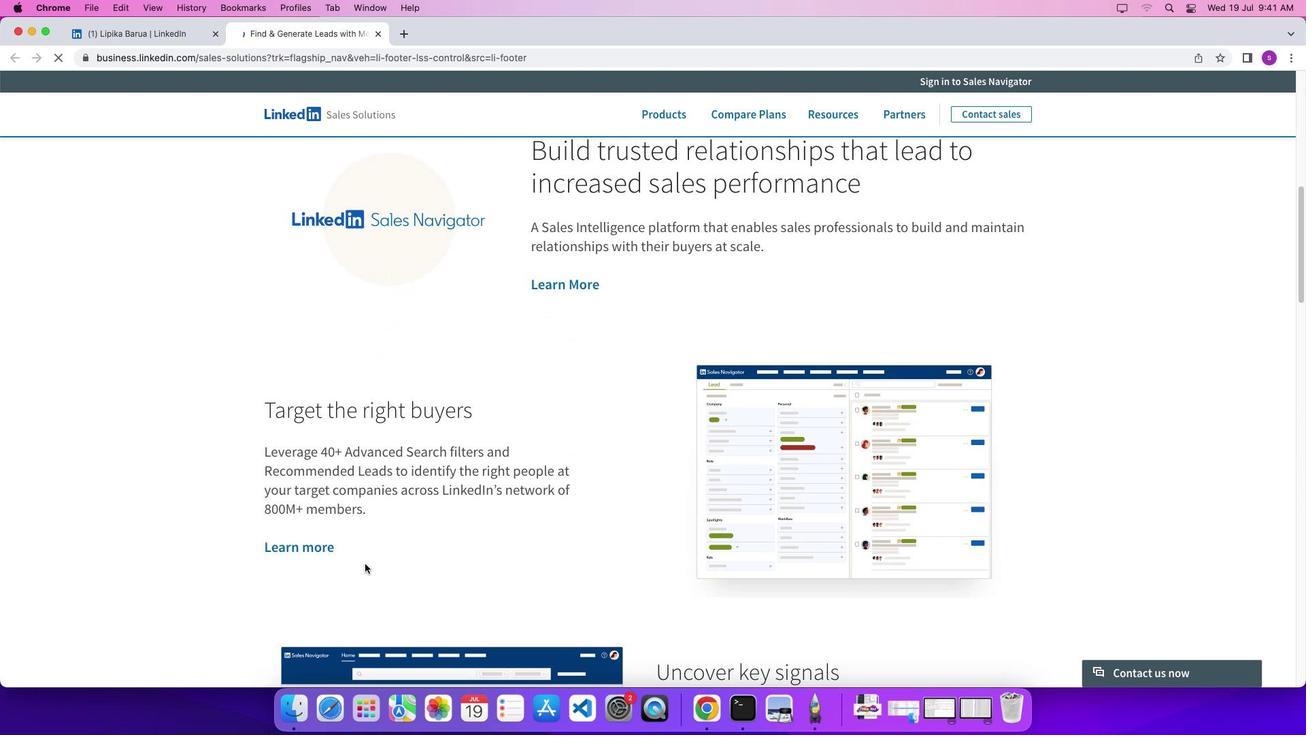 
Action: Mouse scrolled (364, 563) with delta (0, -3)
Screenshot: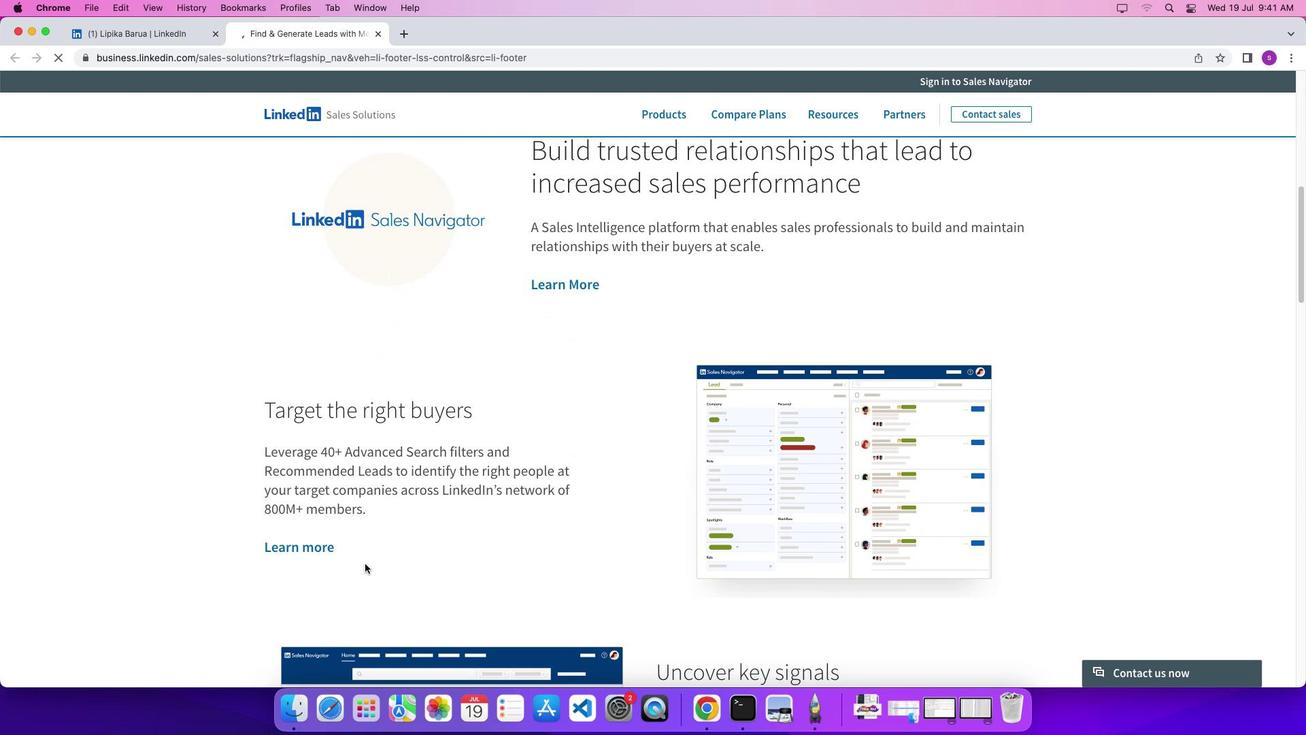 
Action: Mouse scrolled (364, 563) with delta (0, 0)
Screenshot: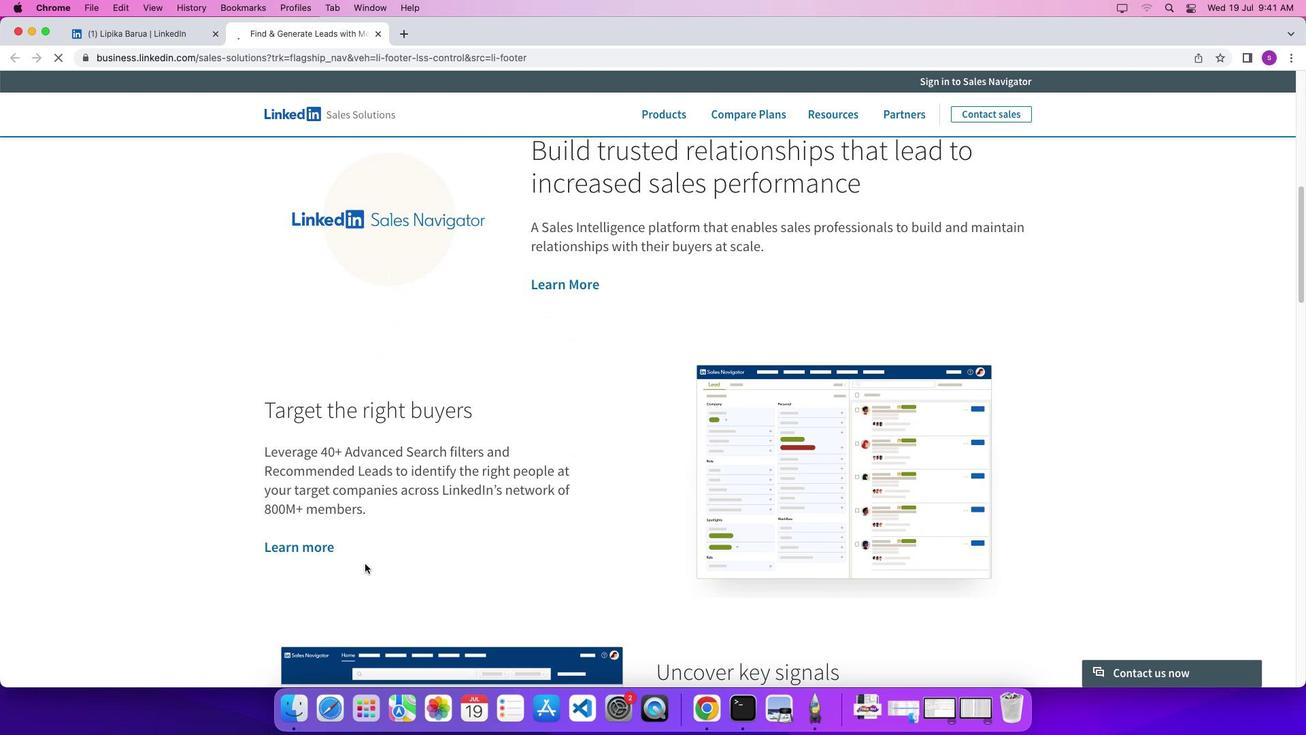 
Action: Mouse scrolled (364, 563) with delta (0, 0)
Screenshot: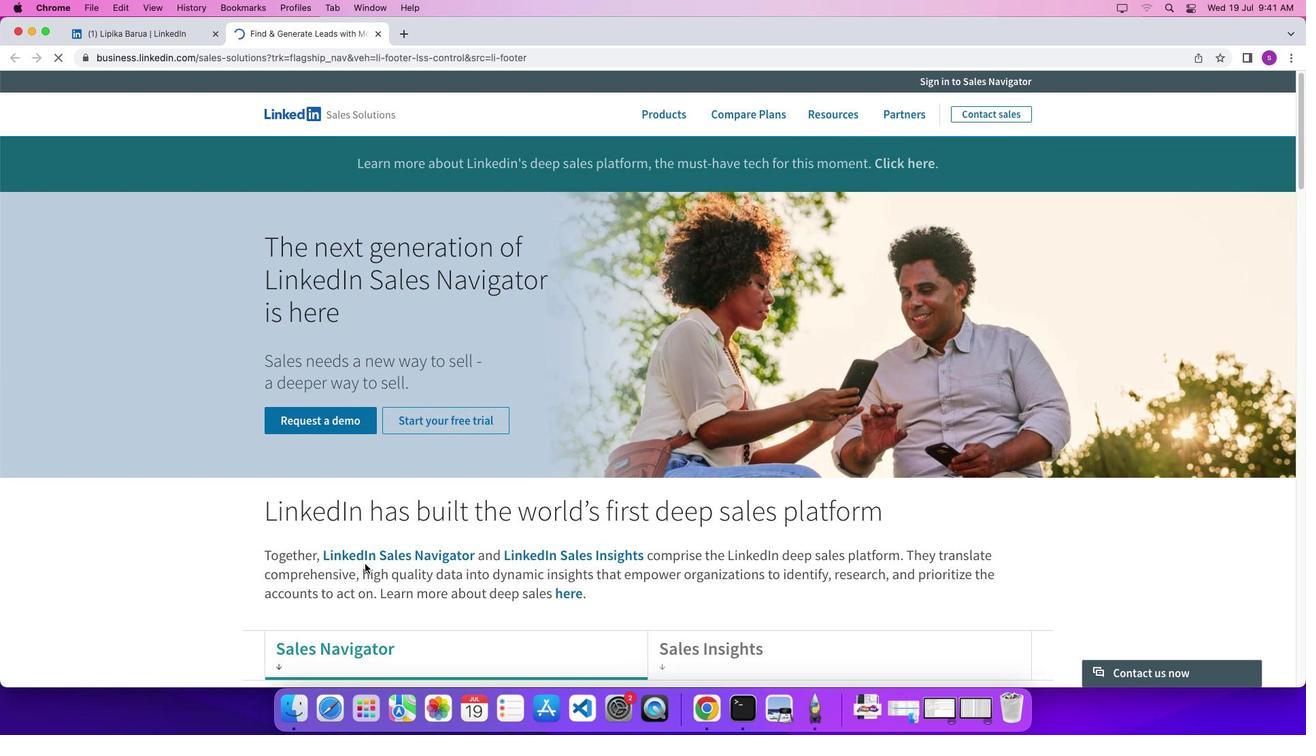 
Action: Mouse scrolled (364, 563) with delta (0, 0)
Screenshot: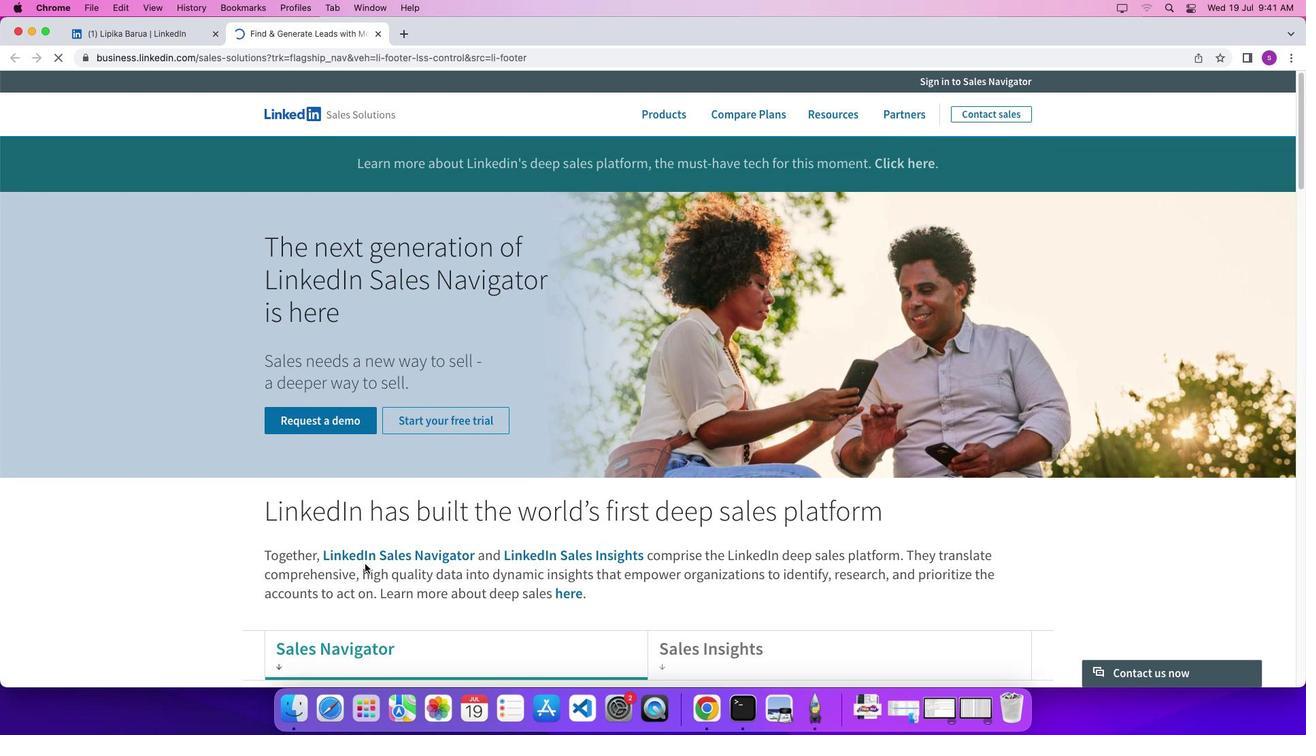 
Action: Mouse scrolled (364, 563) with delta (0, 3)
Screenshot: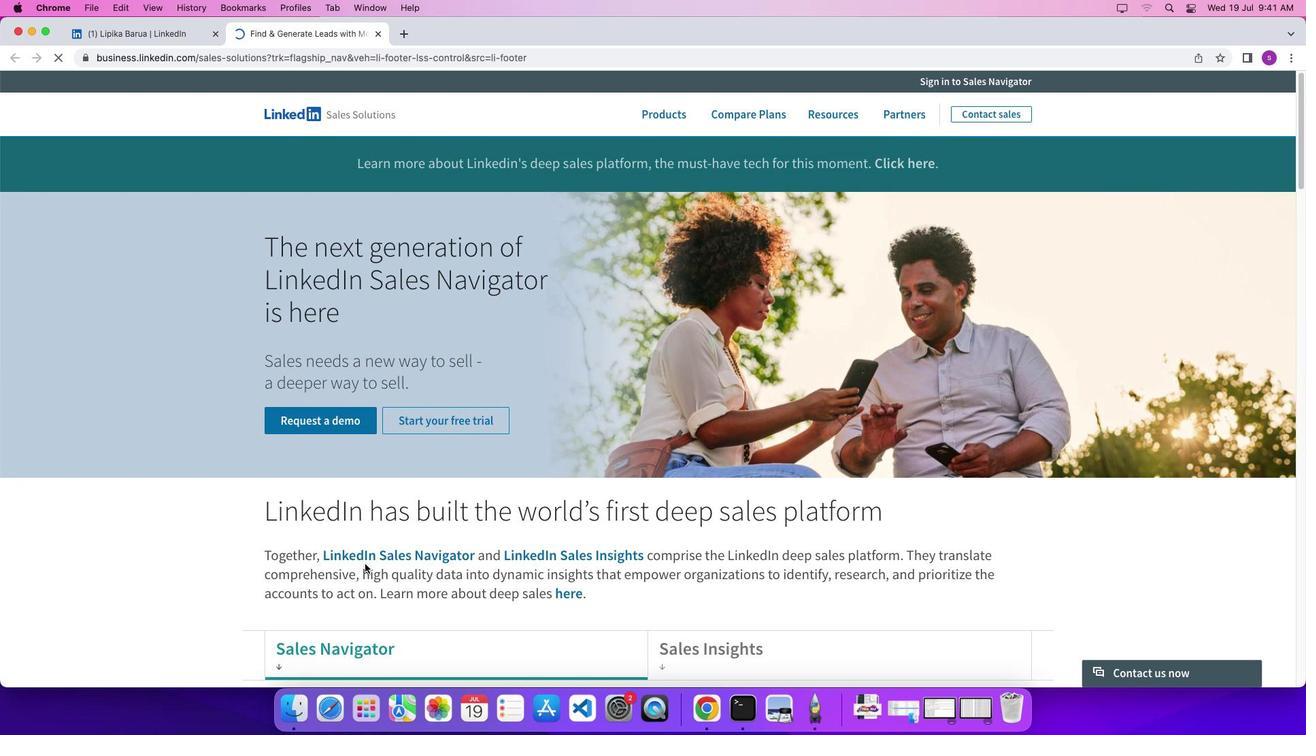 
Action: Mouse scrolled (364, 563) with delta (0, 6)
Screenshot: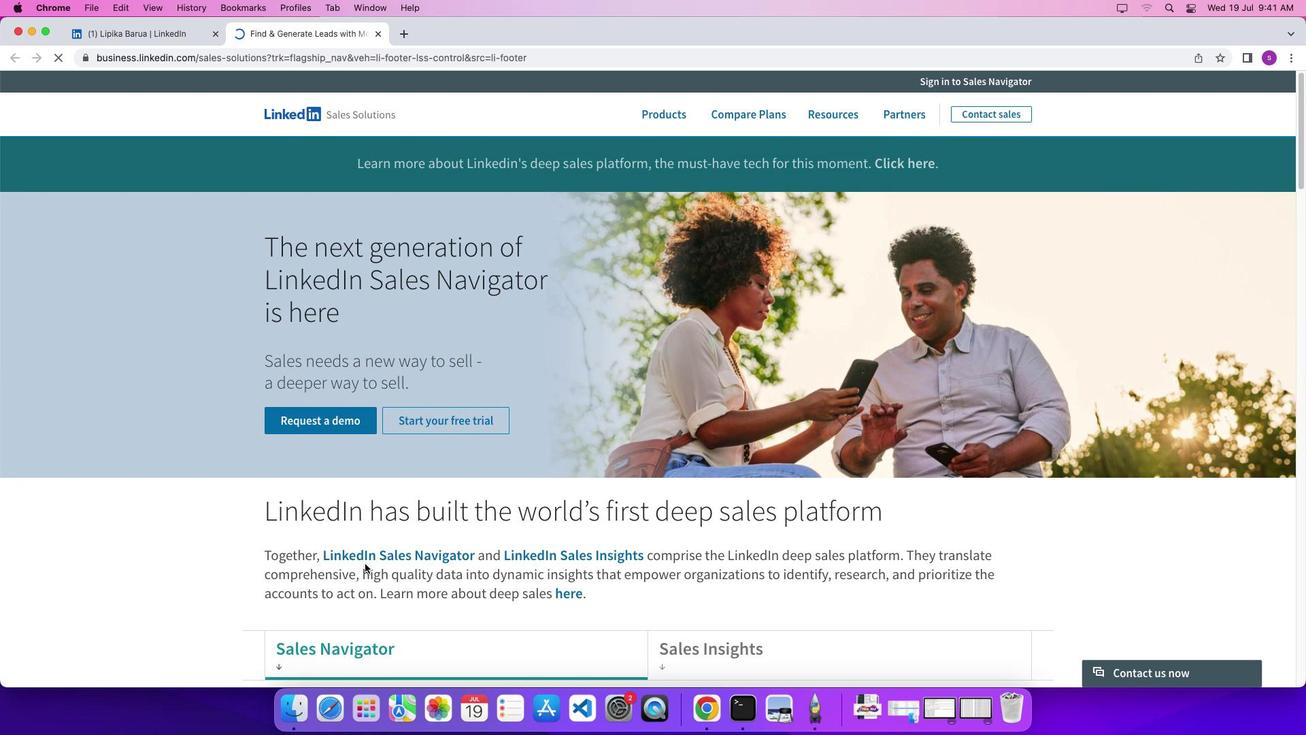 
Action: Mouse scrolled (364, 563) with delta (0, 8)
Screenshot: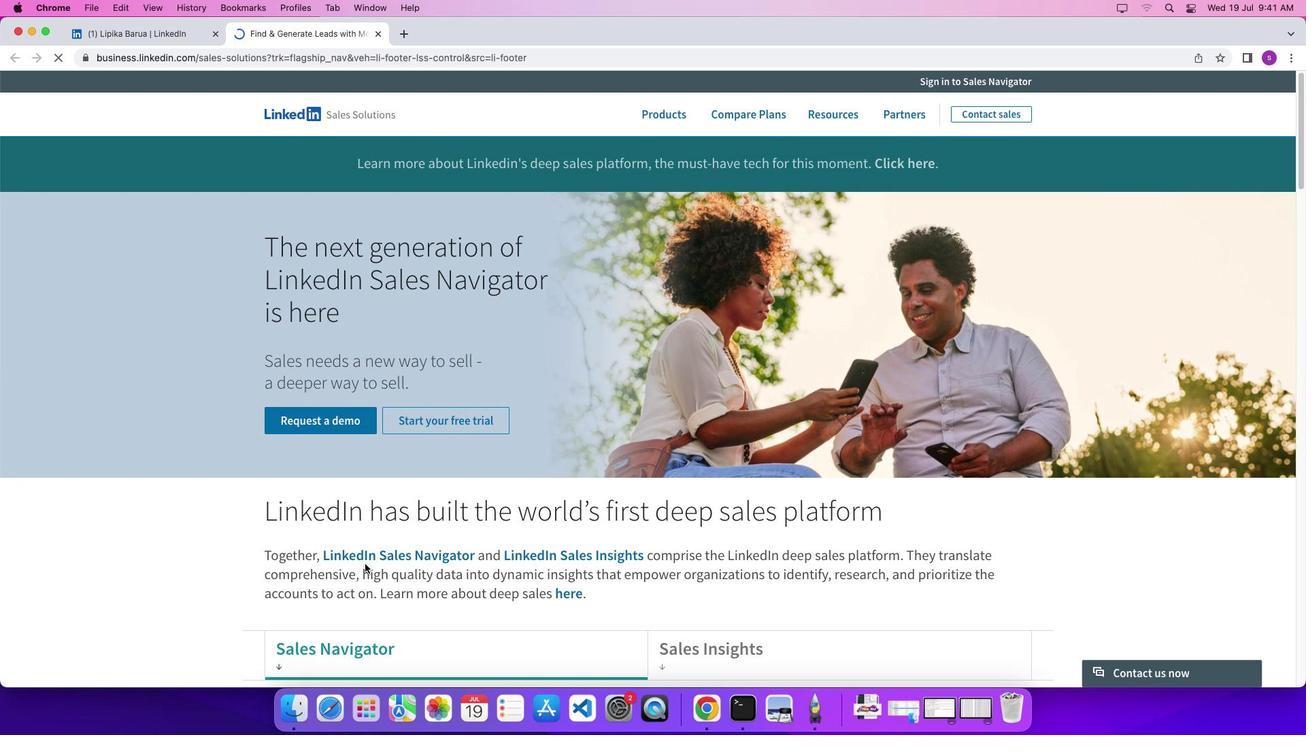 
Action: Mouse scrolled (364, 563) with delta (0, 9)
Screenshot: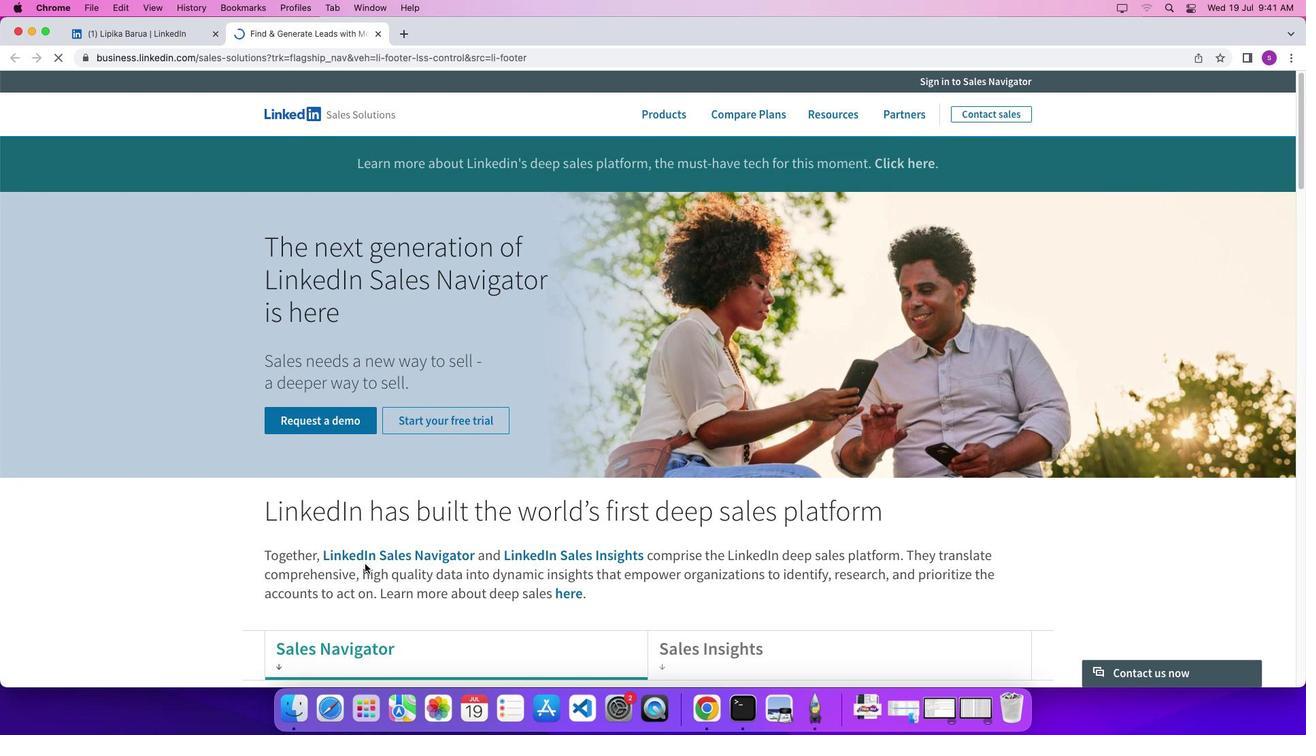 
Action: Mouse scrolled (364, 563) with delta (0, 10)
Screenshot: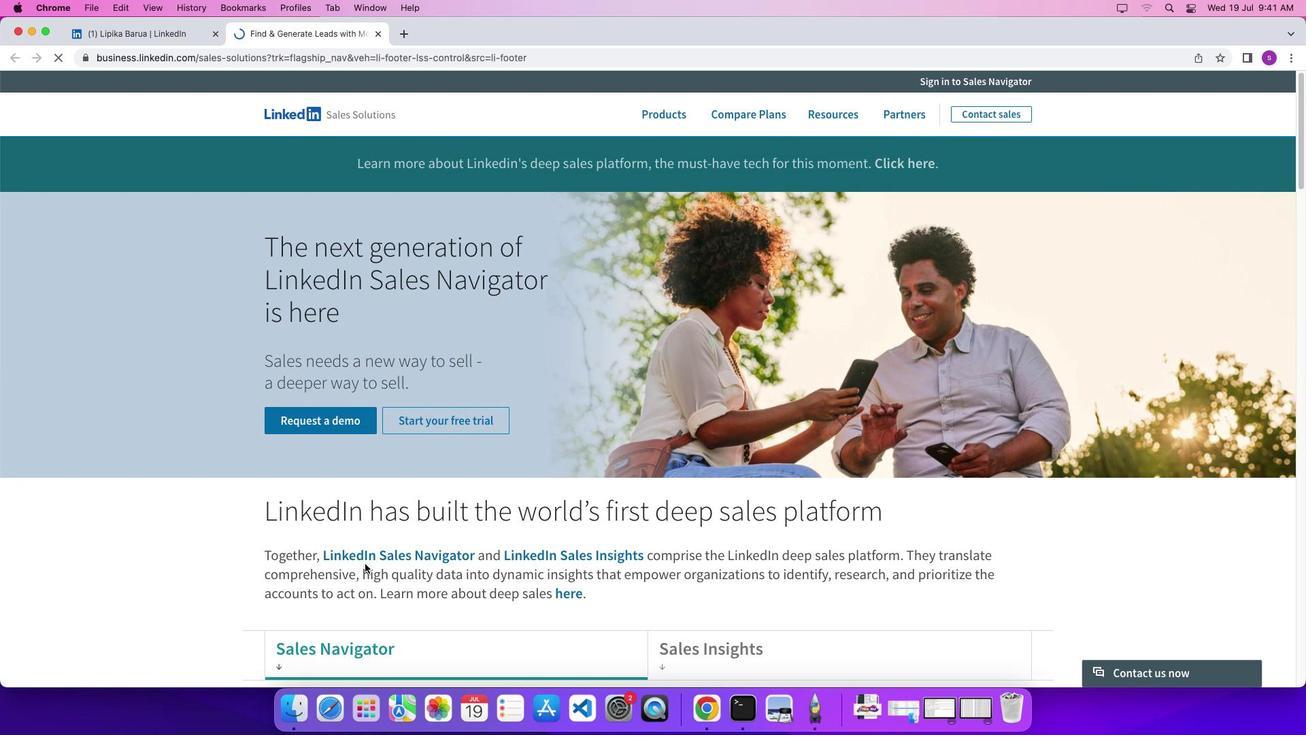 
